 Task: Change  the formatting of the data to Which is Greater than5, In conditional formating, put the option 'Yellow Fill with Drak Yellow Text'add another formatting option Format As Table, insert the option Brown Table style Dark  3 In the sheet   Valor SalesZenith Sales log   book
Action: Mouse moved to (108, 222)
Screenshot: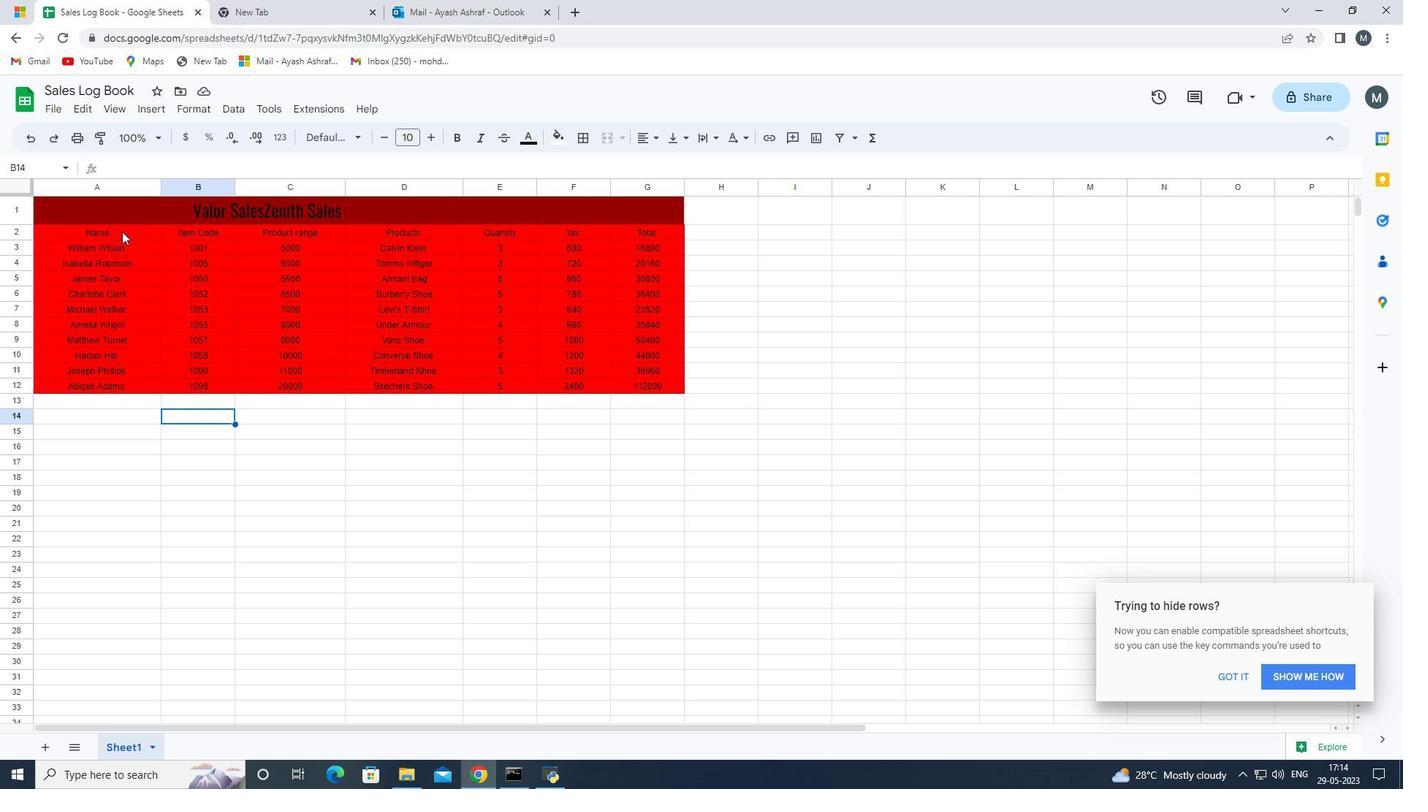 
Action: Mouse pressed left at (108, 222)
Screenshot: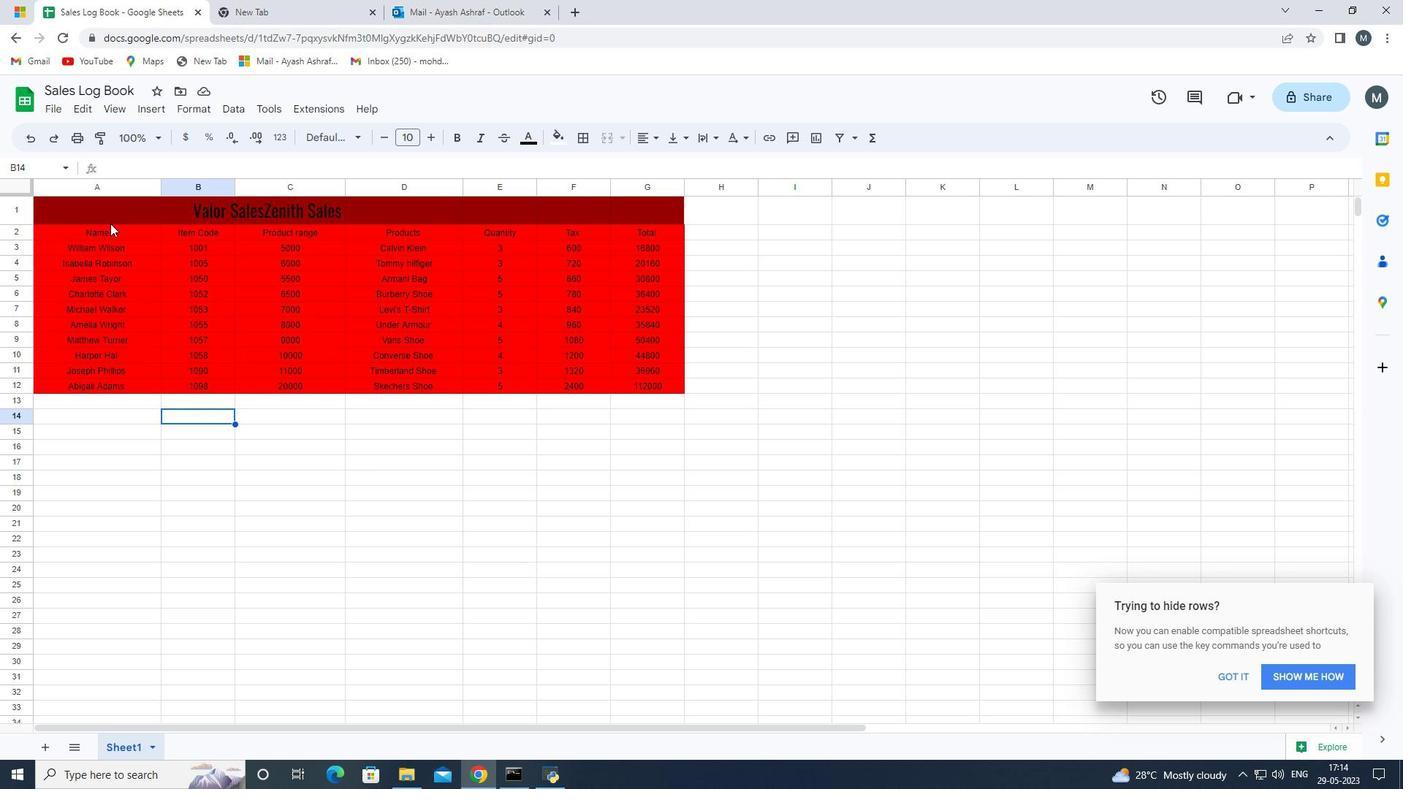 
Action: Mouse moved to (56, 213)
Screenshot: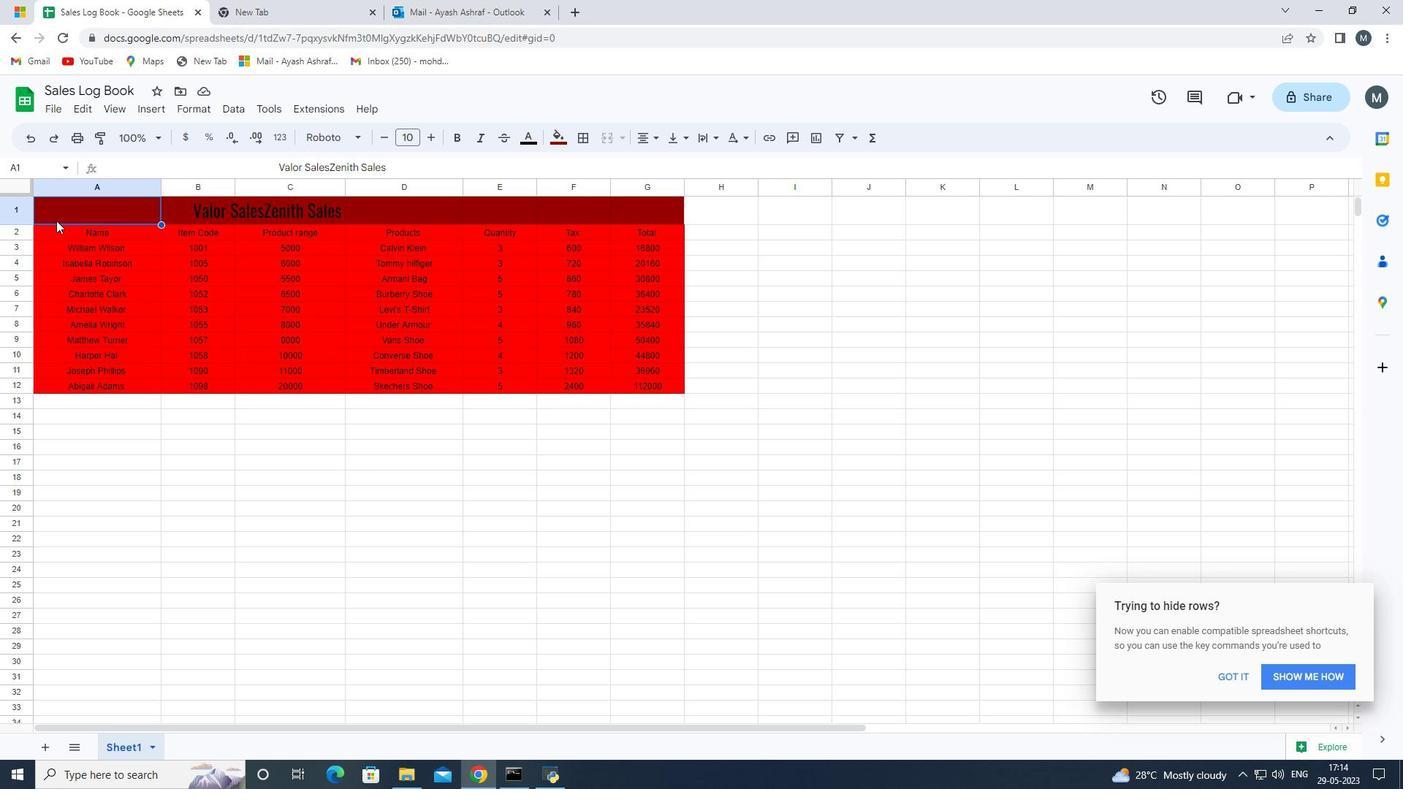 
Action: Mouse pressed left at (56, 213)
Screenshot: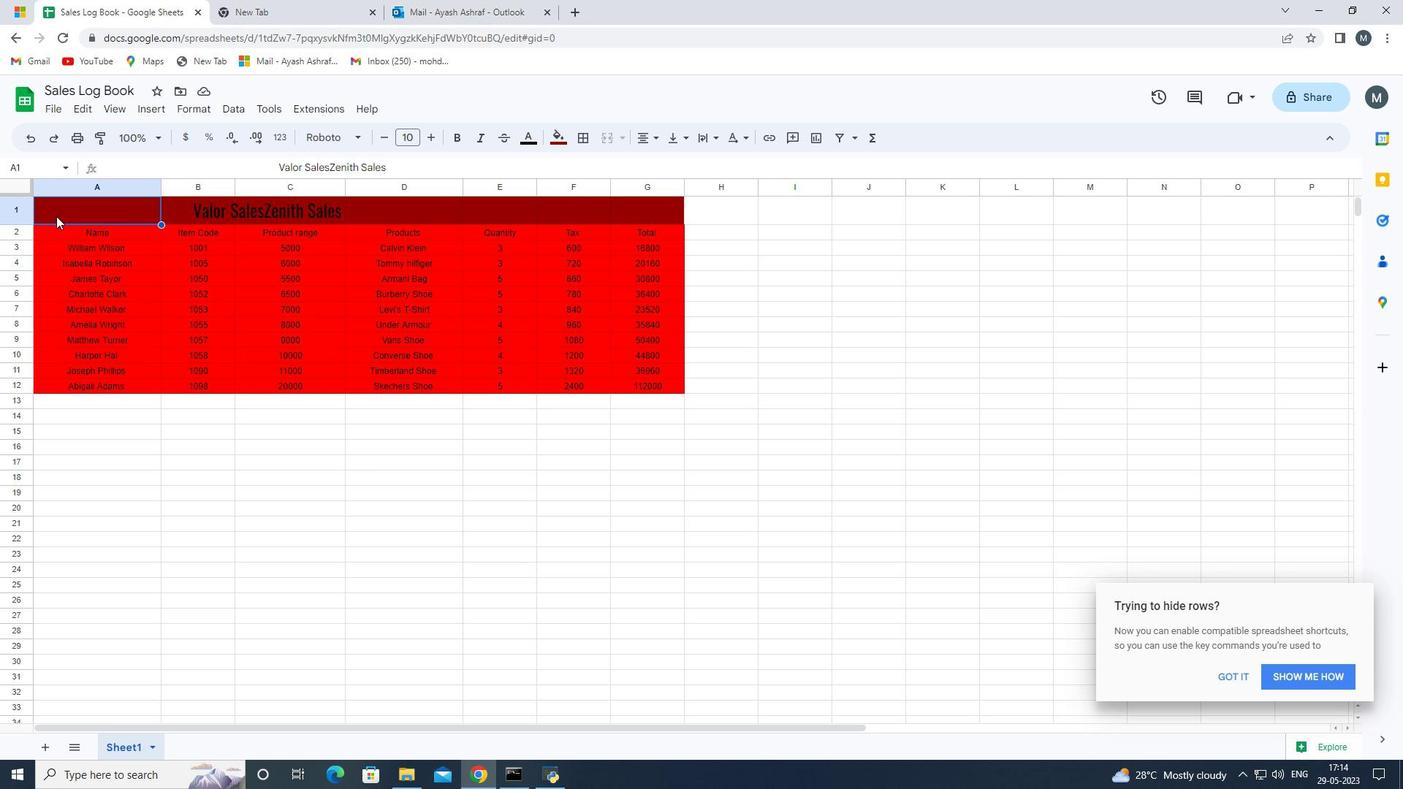 
Action: Mouse moved to (69, 245)
Screenshot: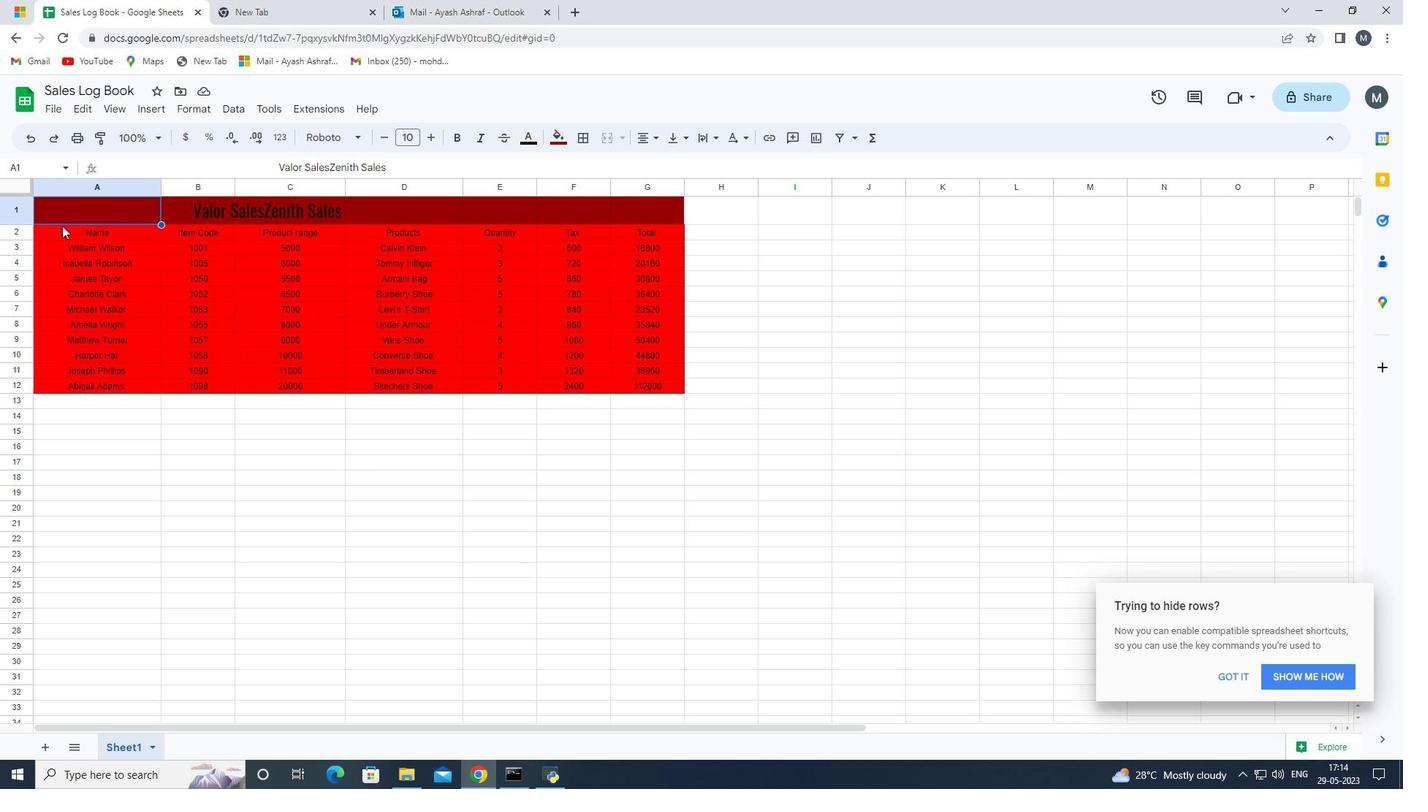 
Action: Mouse pressed left at (69, 245)
Screenshot: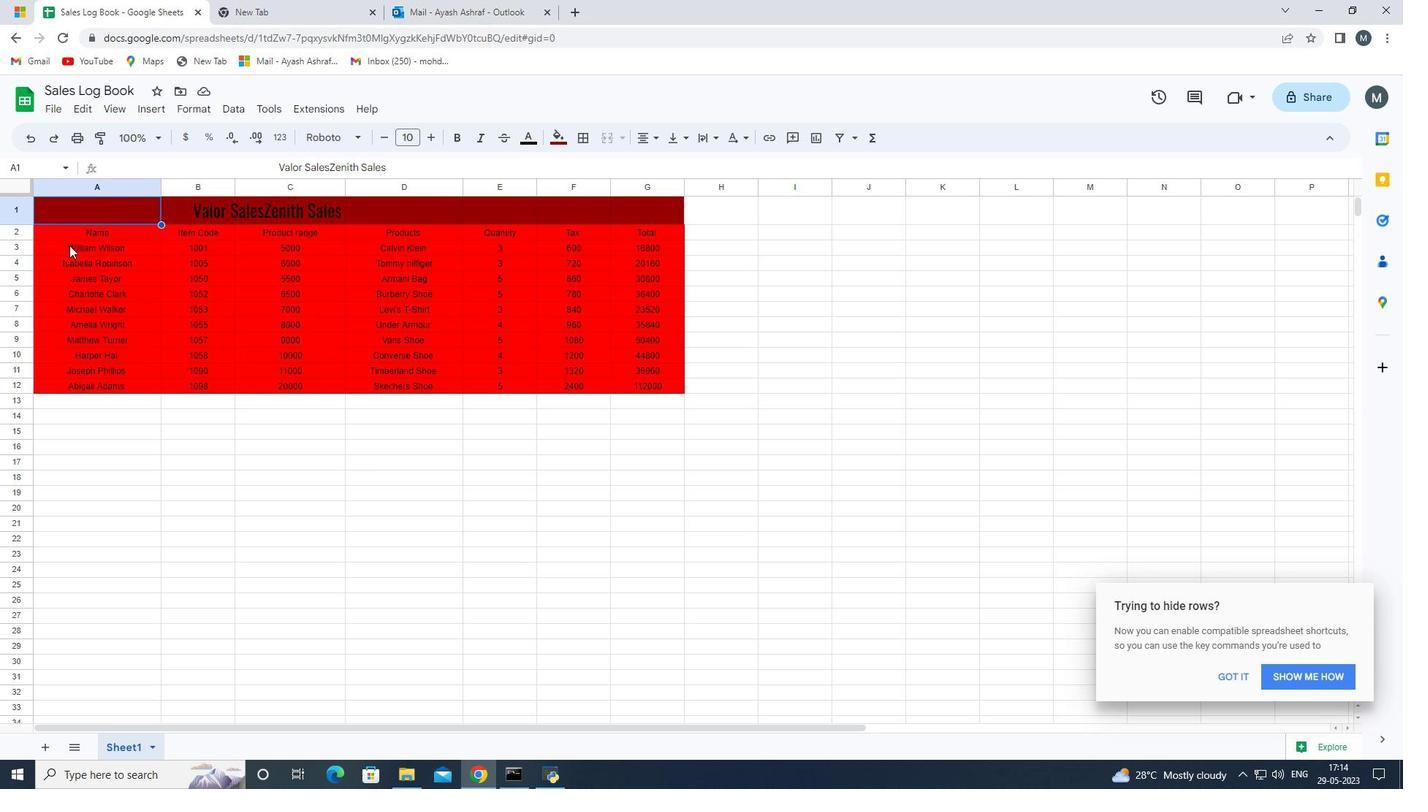 
Action: Mouse moved to (57, 209)
Screenshot: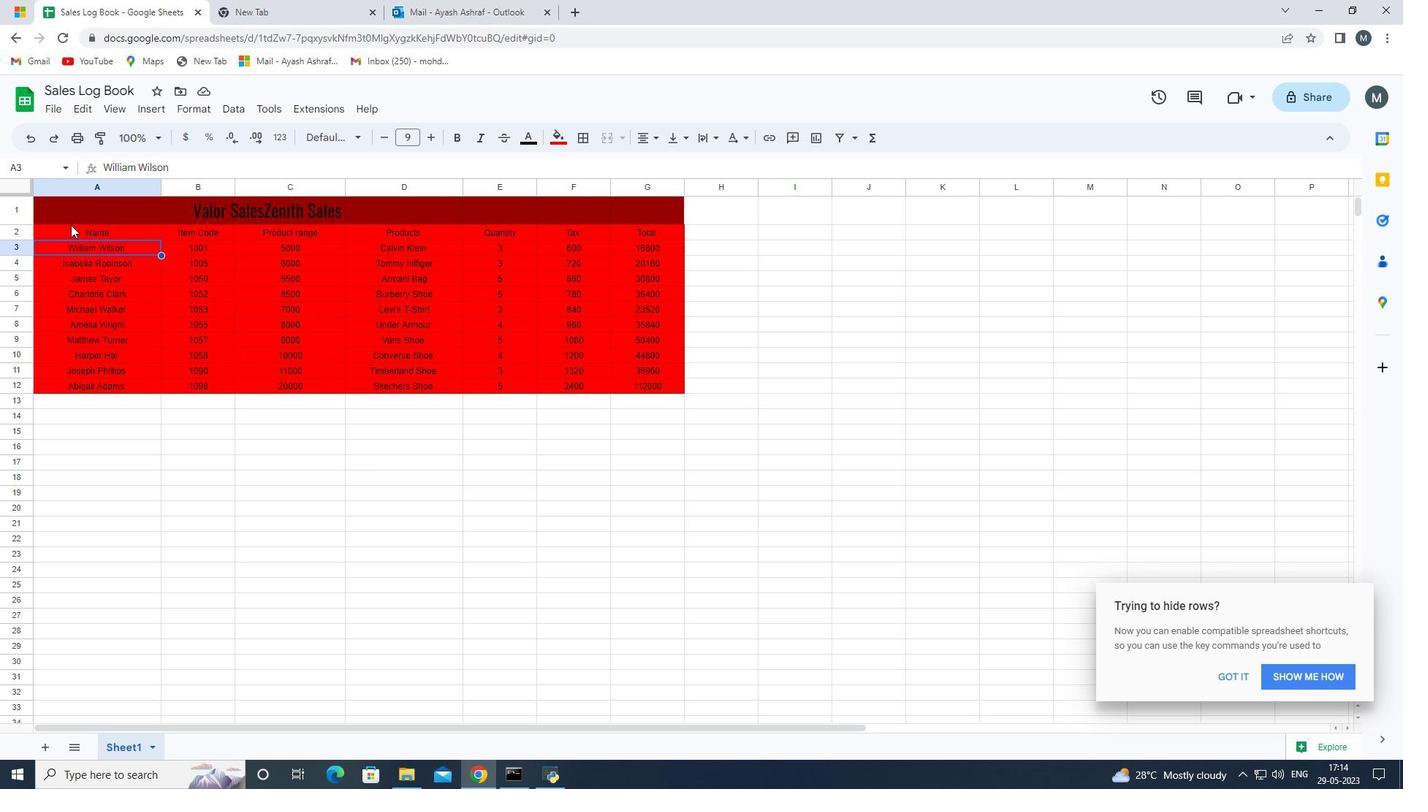 
Action: Mouse pressed left at (57, 209)
Screenshot: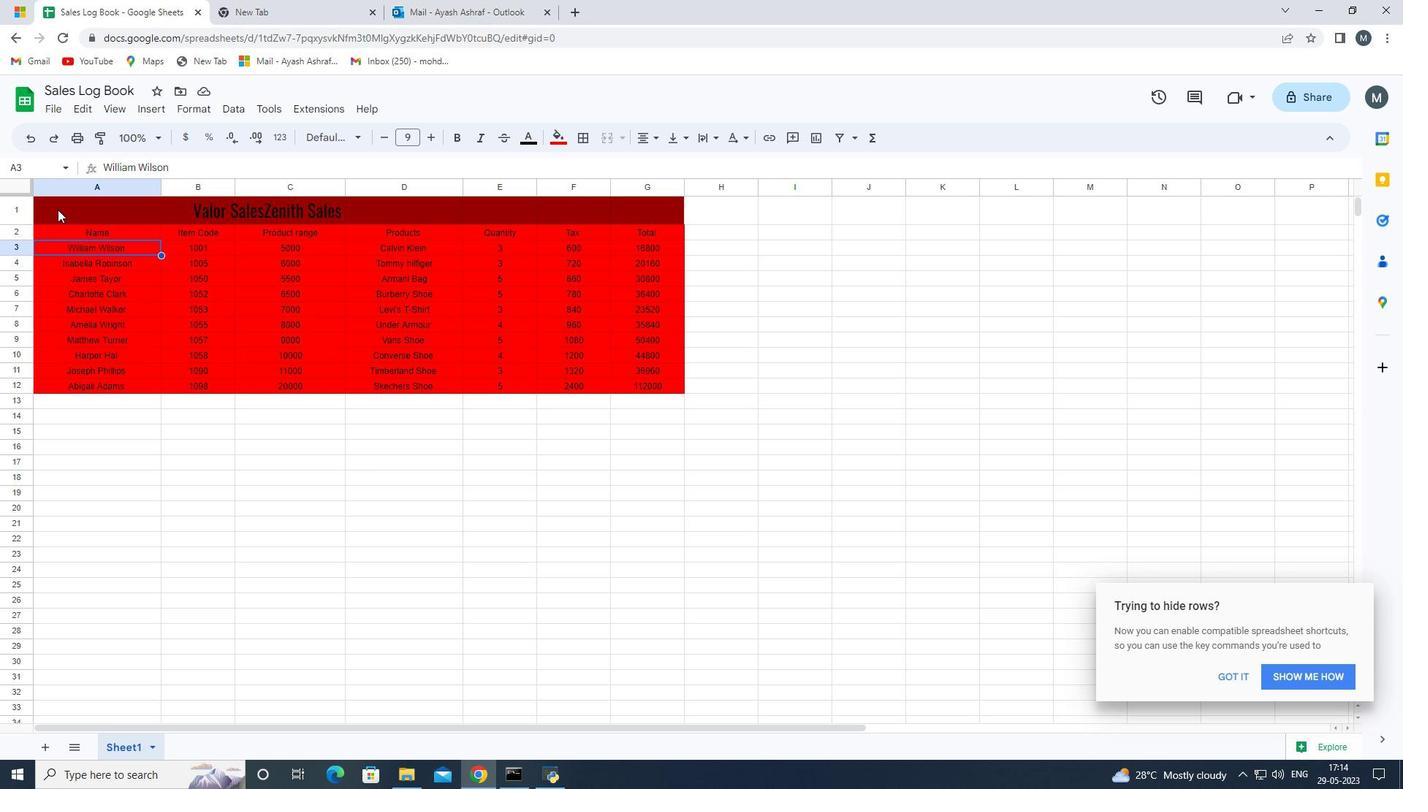 
Action: Mouse moved to (62, 230)
Screenshot: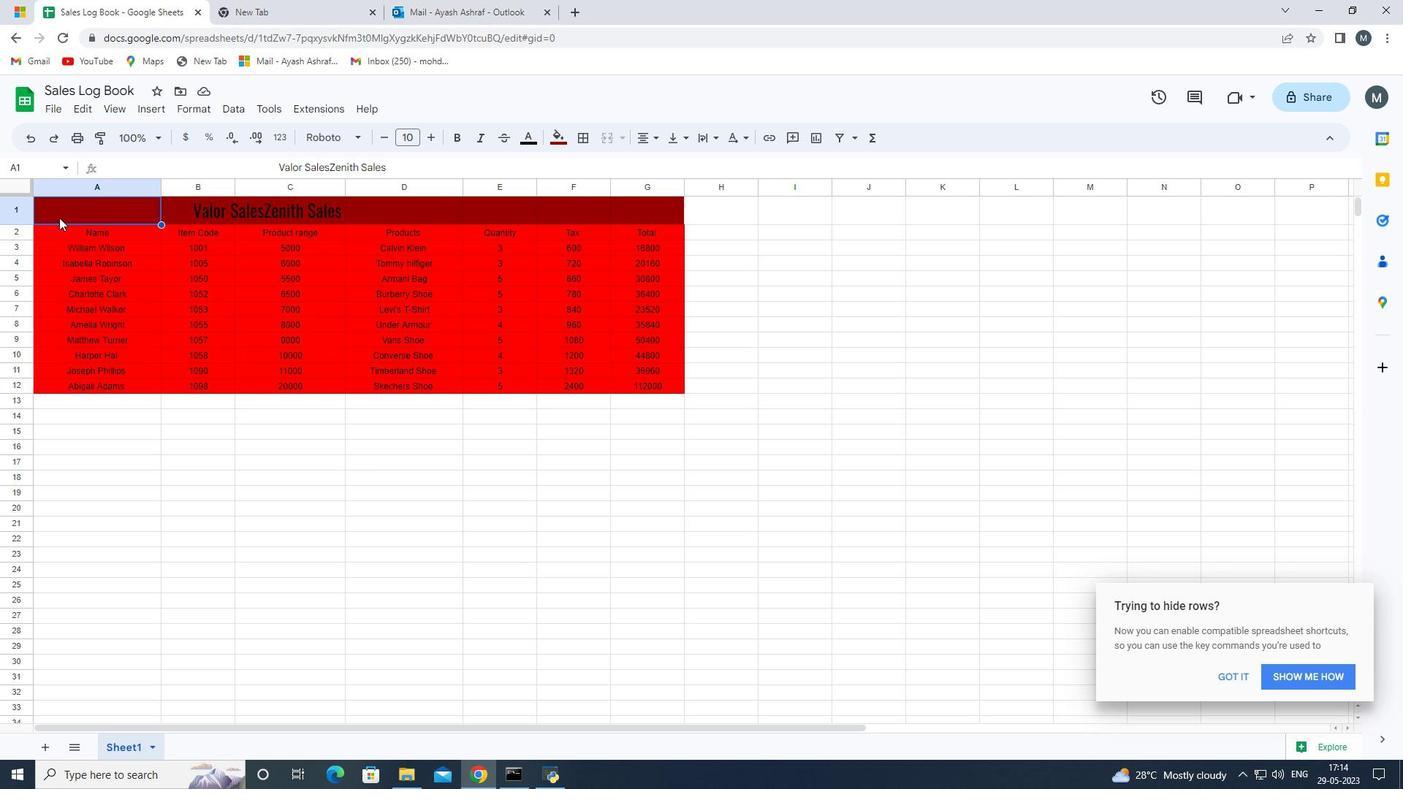 
Action: Mouse pressed left at (62, 230)
Screenshot: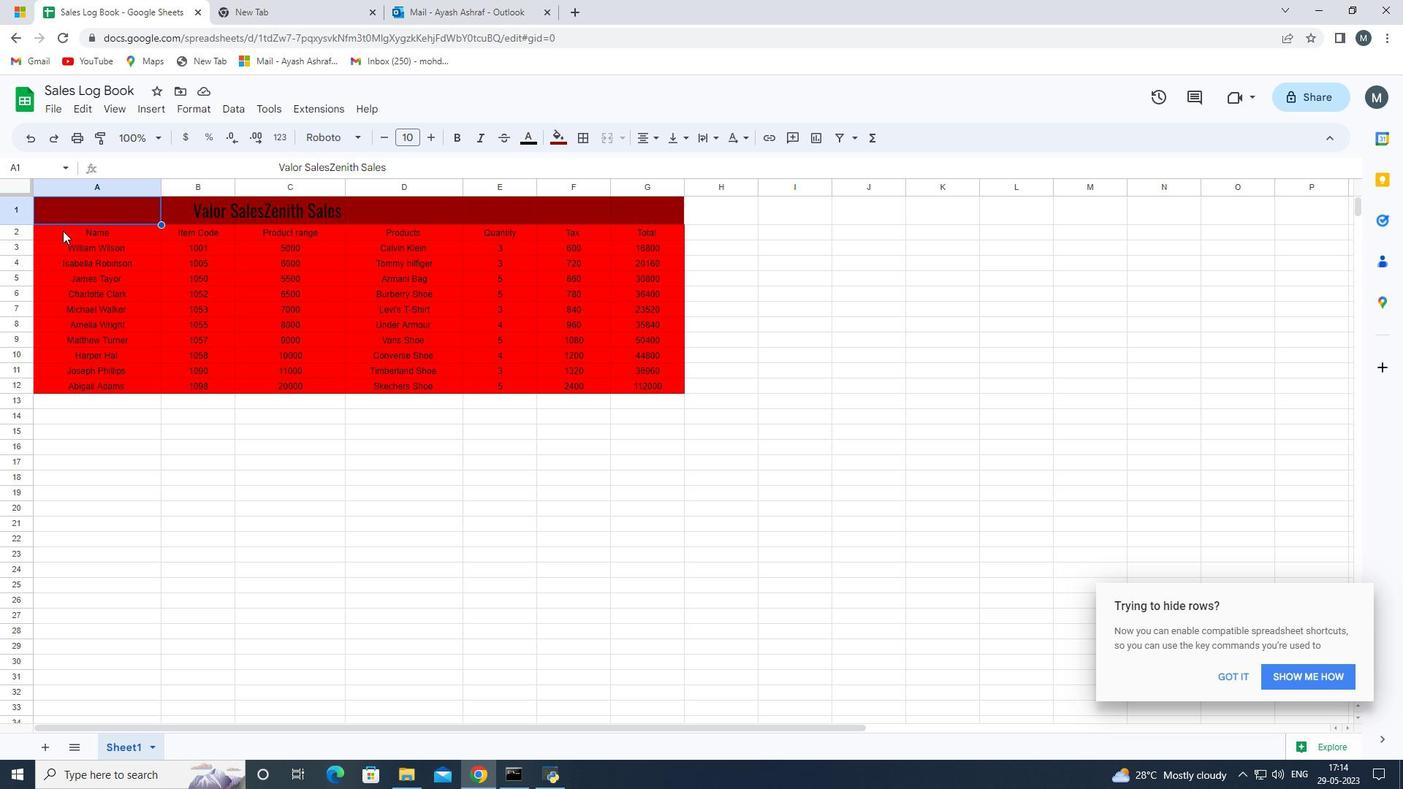 
Action: Mouse moved to (190, 110)
Screenshot: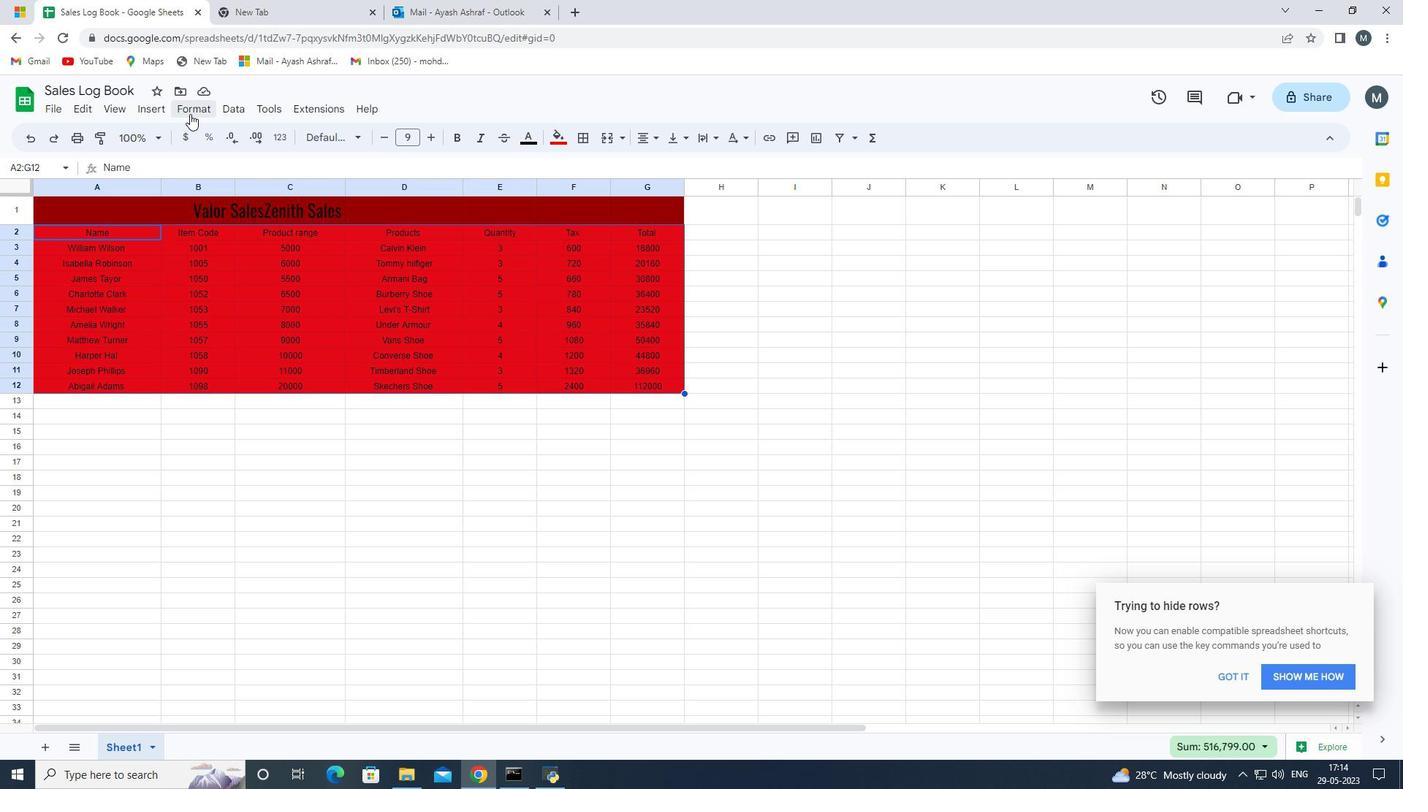 
Action: Mouse pressed left at (190, 110)
Screenshot: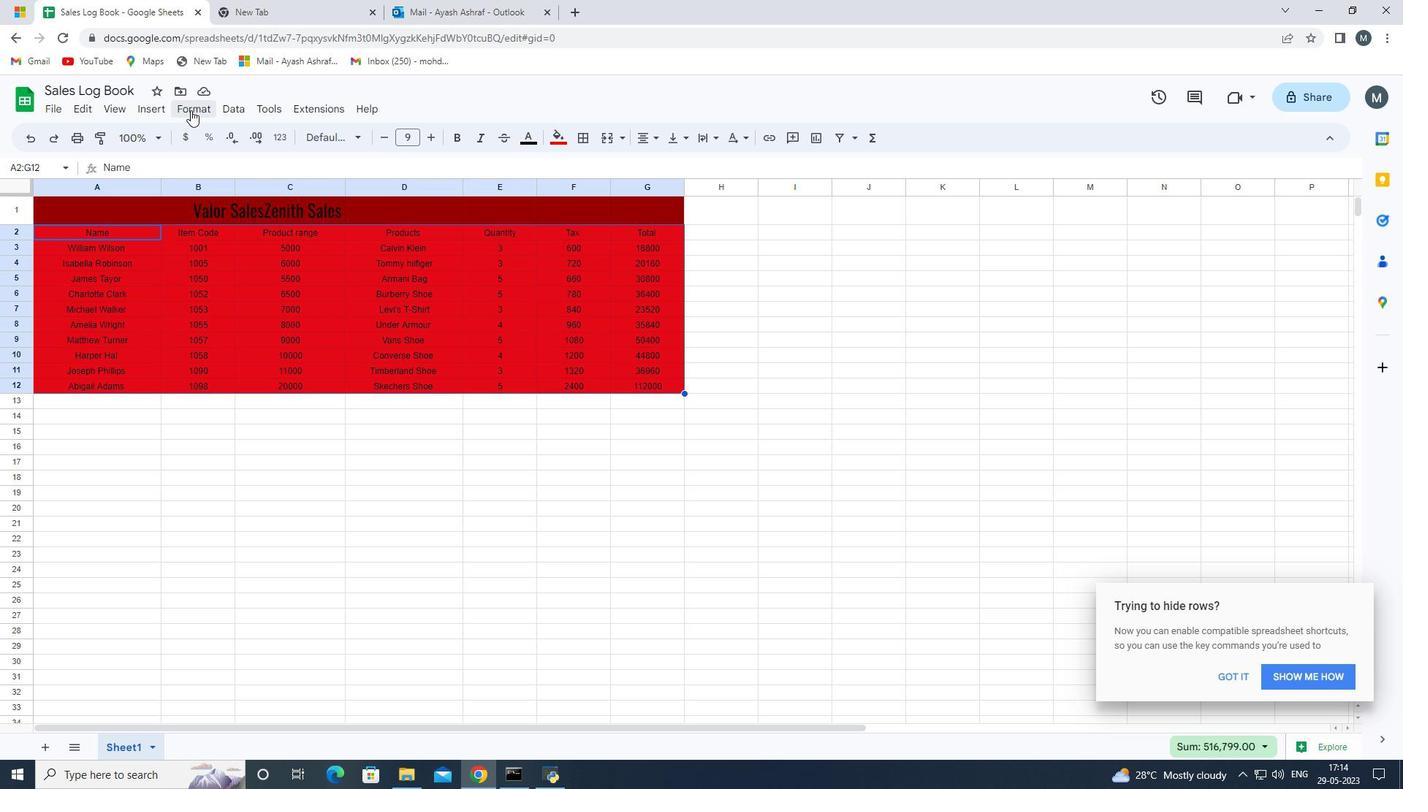 
Action: Mouse moved to (286, 359)
Screenshot: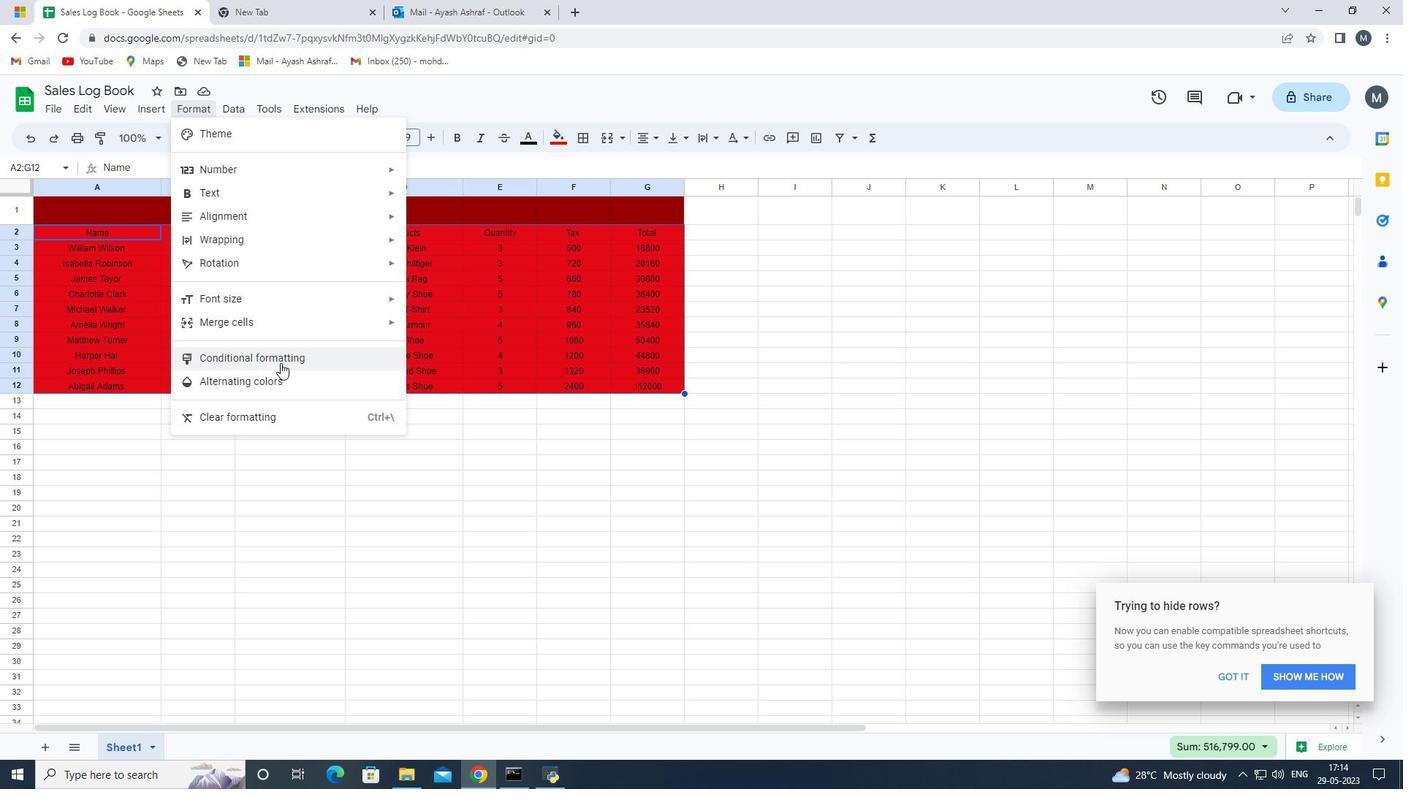
Action: Mouse pressed left at (286, 359)
Screenshot: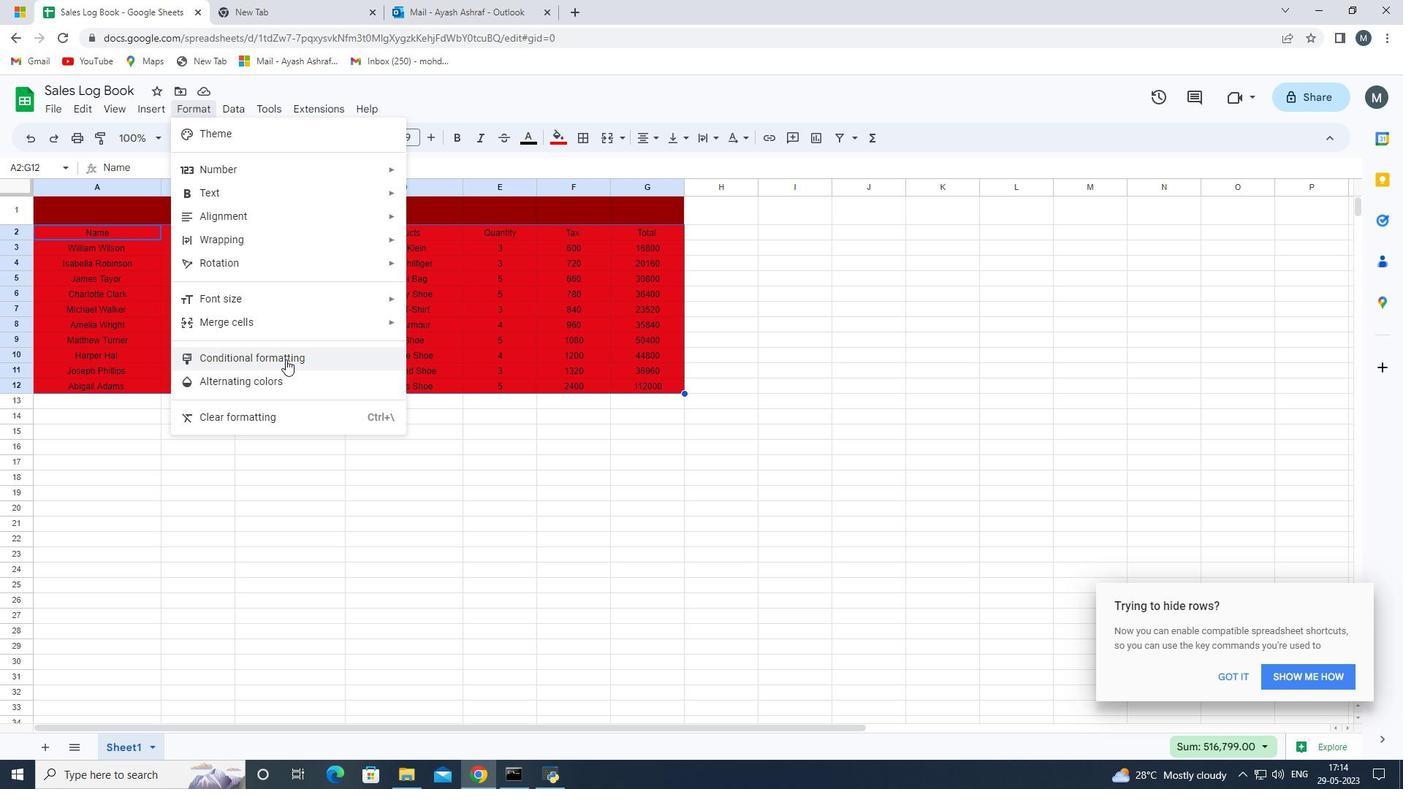 
Action: Mouse moved to (1214, 338)
Screenshot: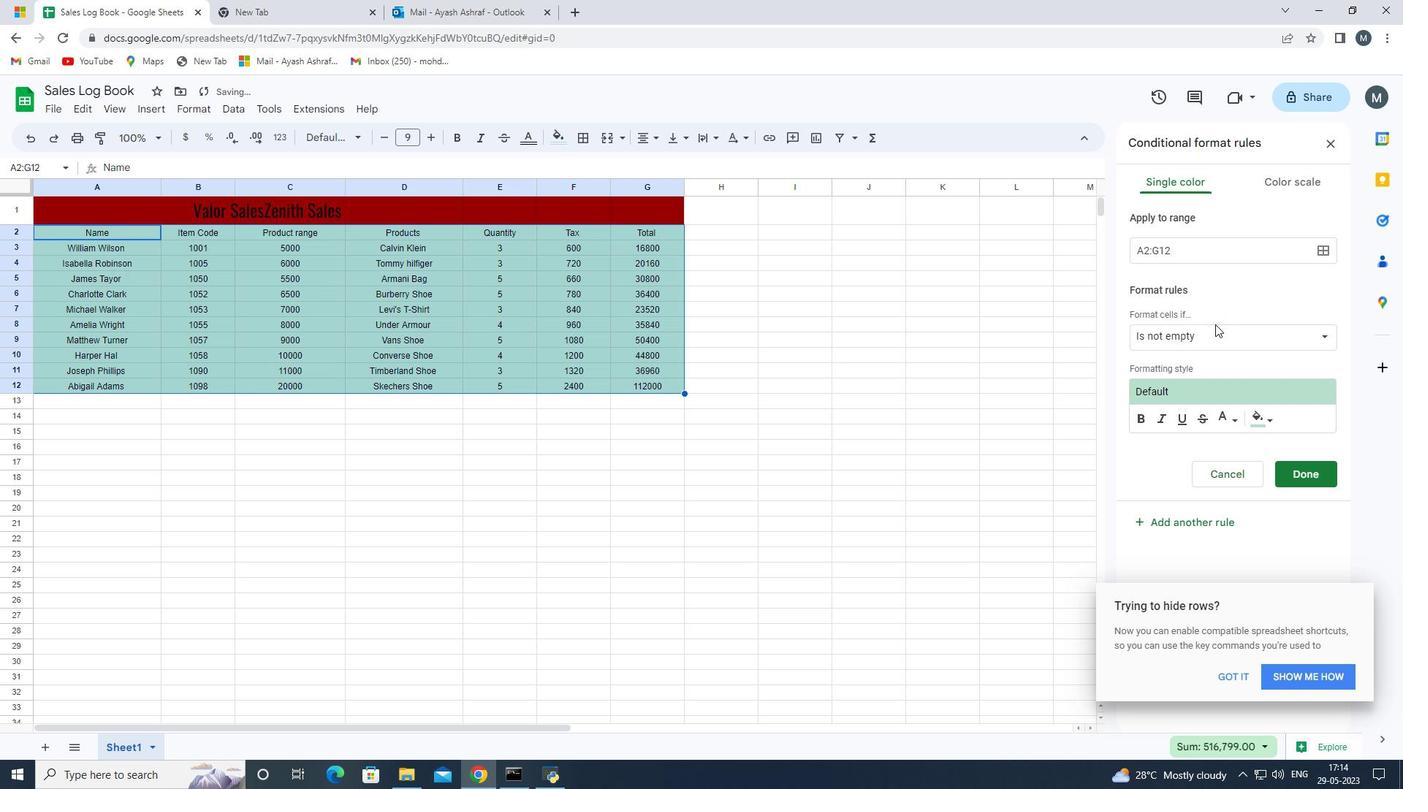 
Action: Mouse pressed left at (1214, 338)
Screenshot: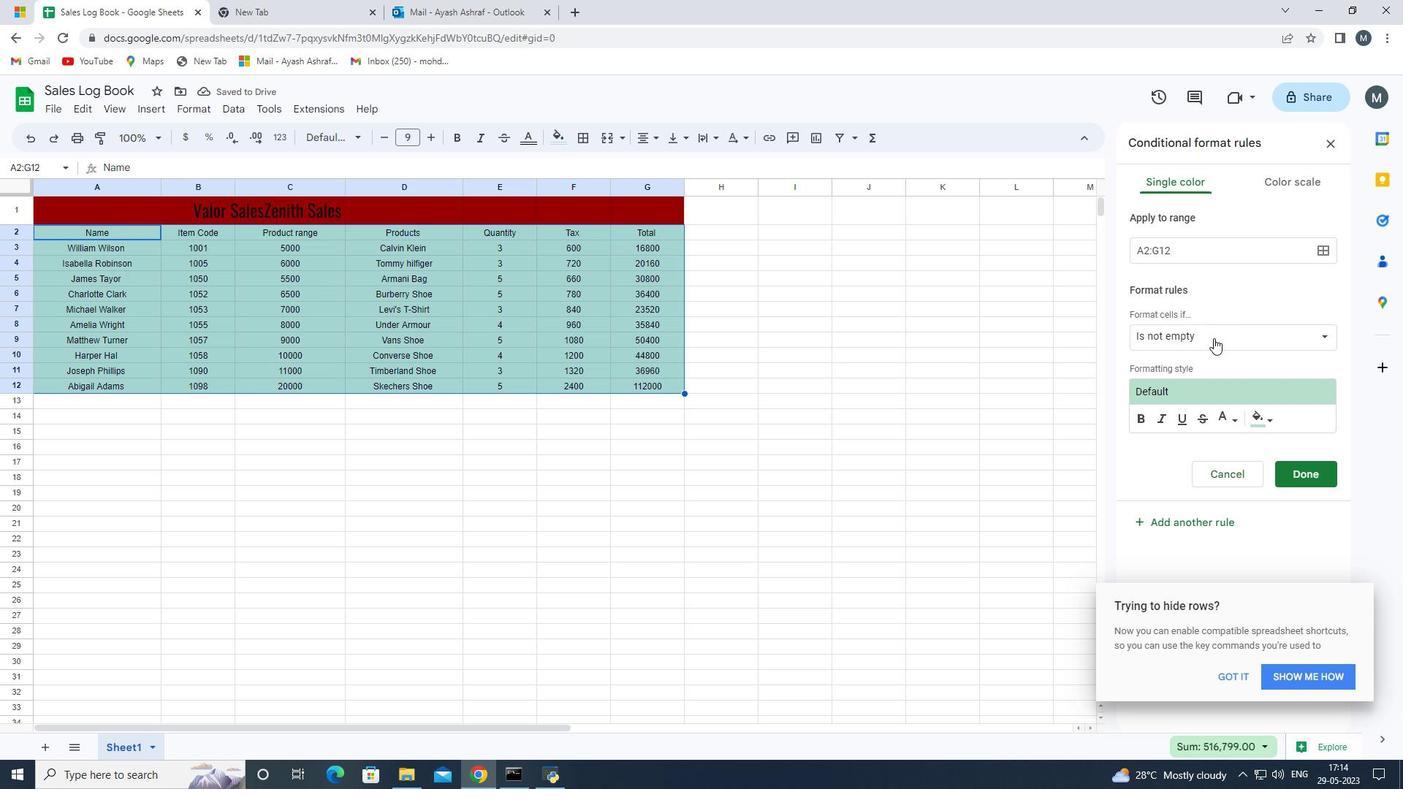 
Action: Mouse moved to (1192, 565)
Screenshot: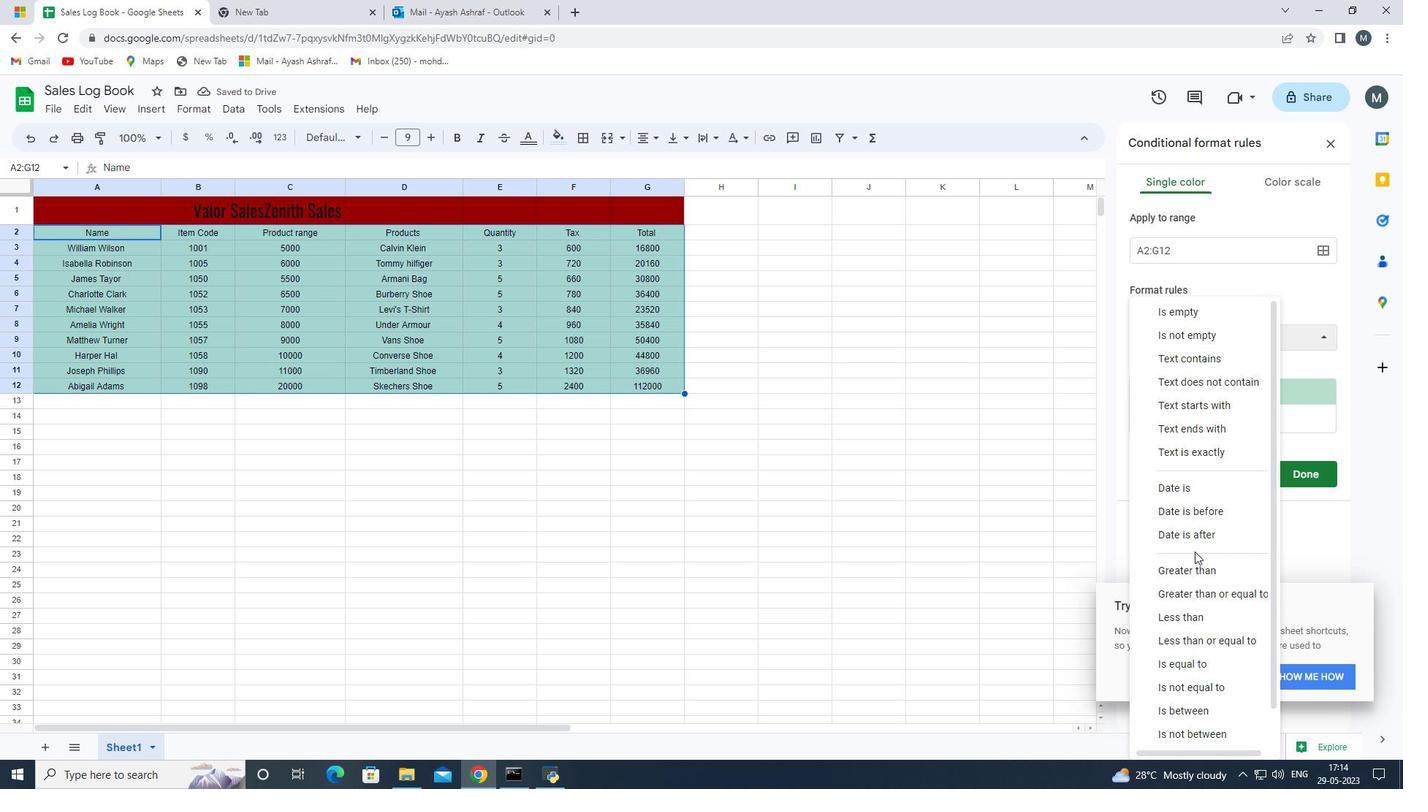 
Action: Mouse pressed left at (1192, 565)
Screenshot: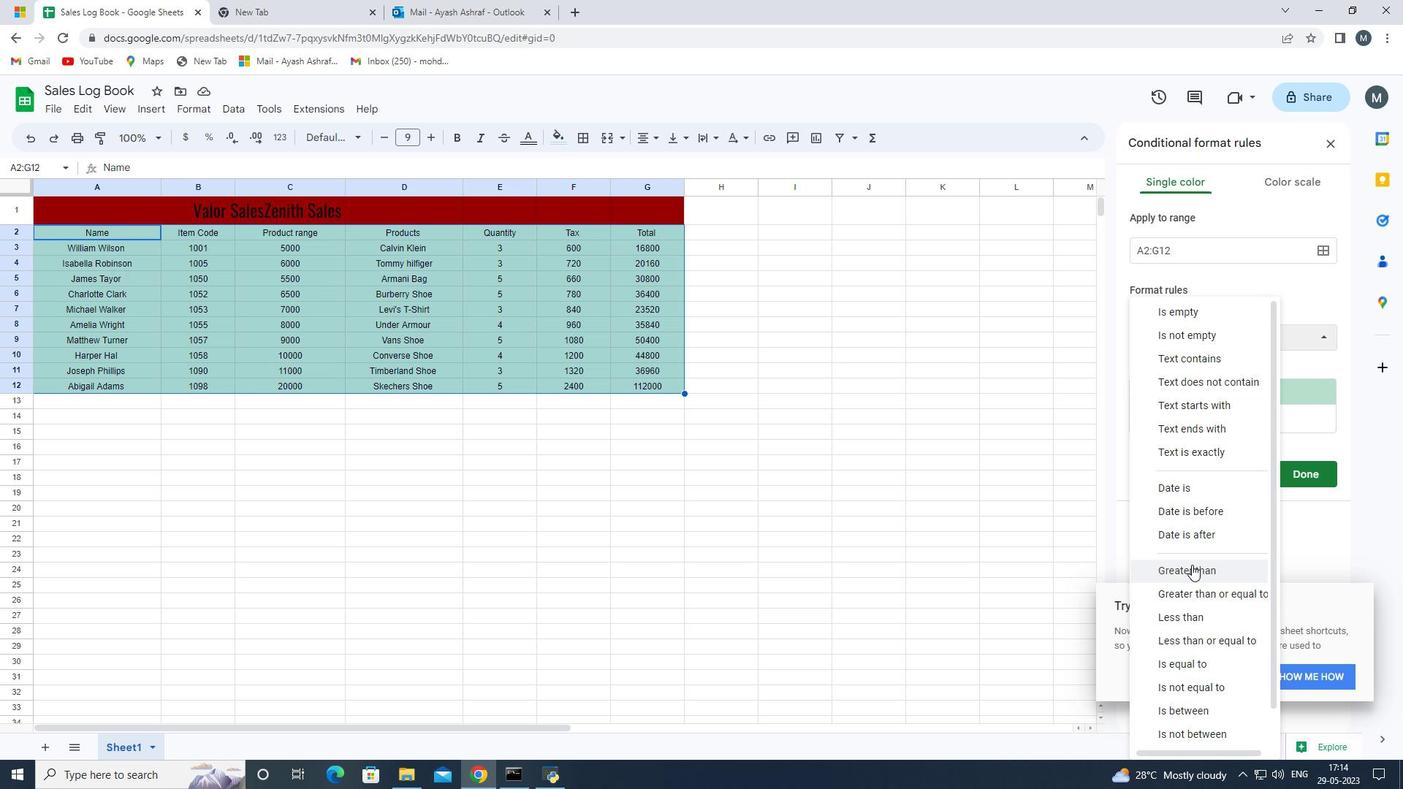 
Action: Mouse moved to (1184, 362)
Screenshot: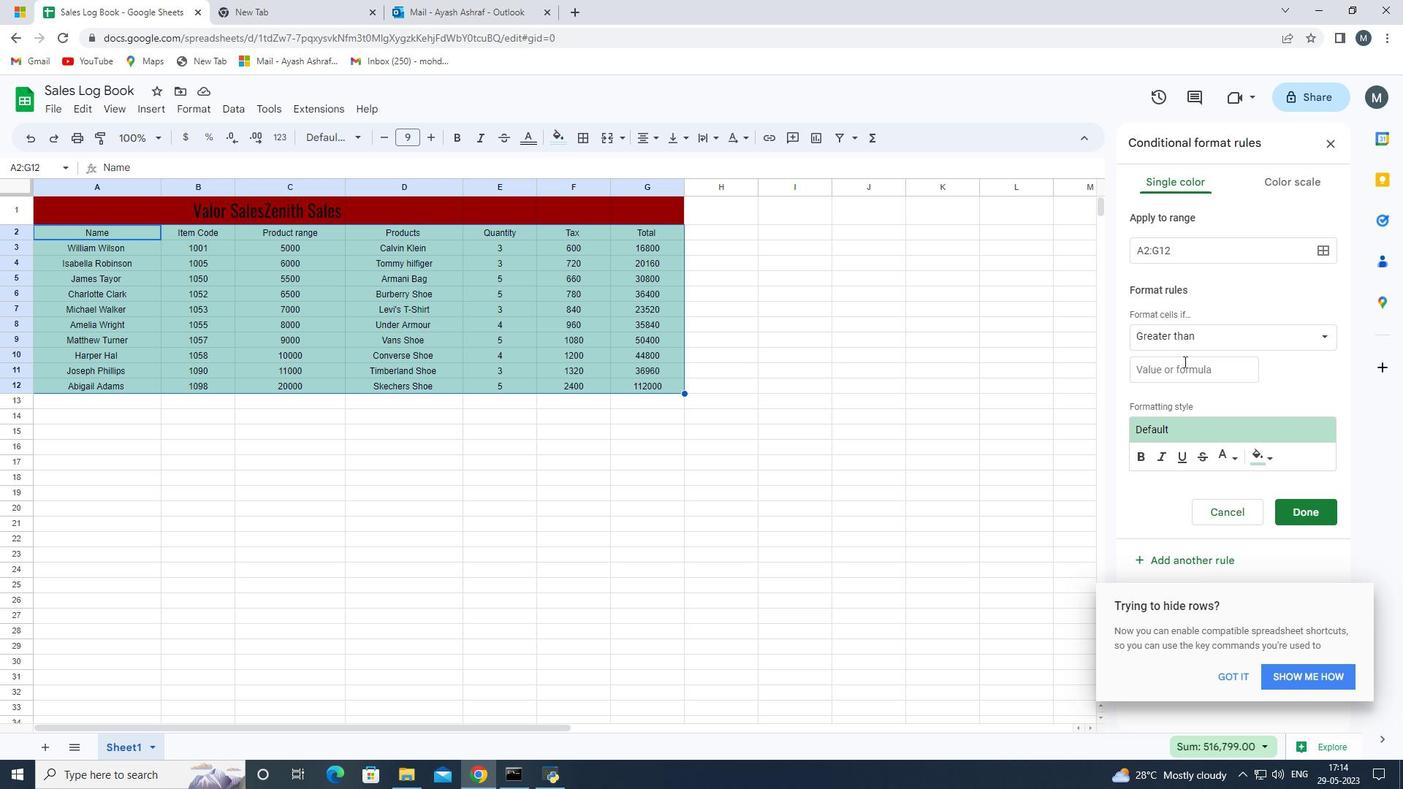 
Action: Mouse pressed left at (1184, 362)
Screenshot: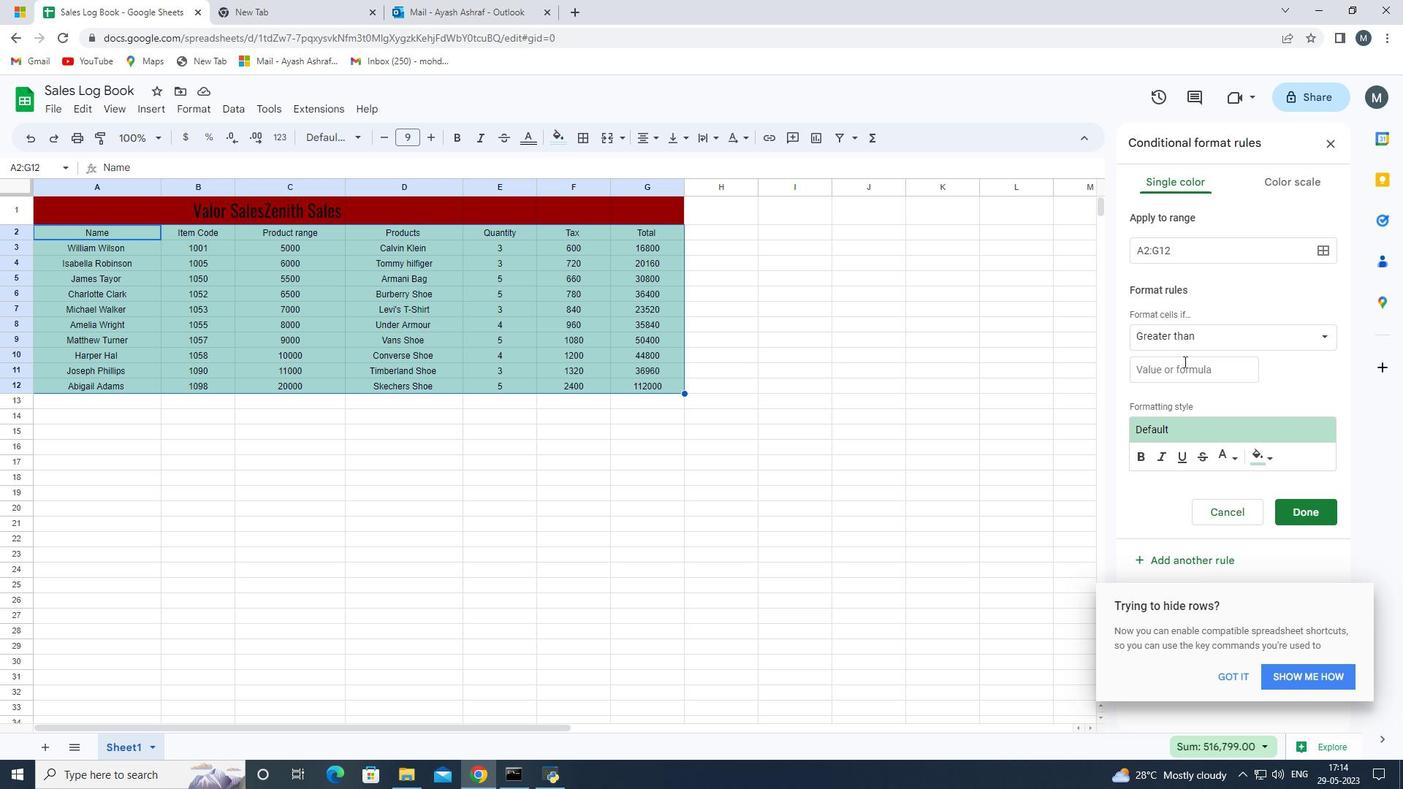 
Action: Mouse moved to (1182, 363)
Screenshot: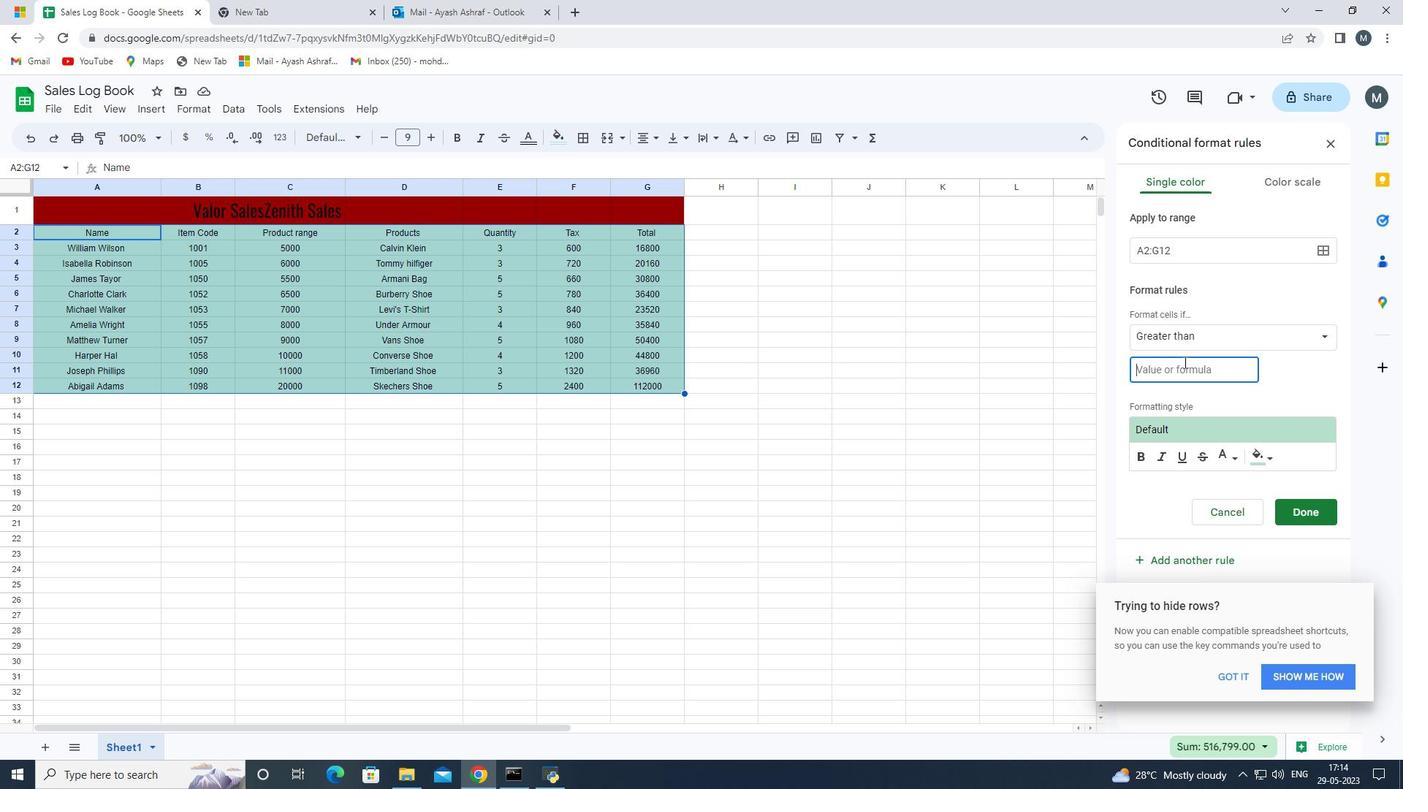 
Action: Key pressed 5
Screenshot: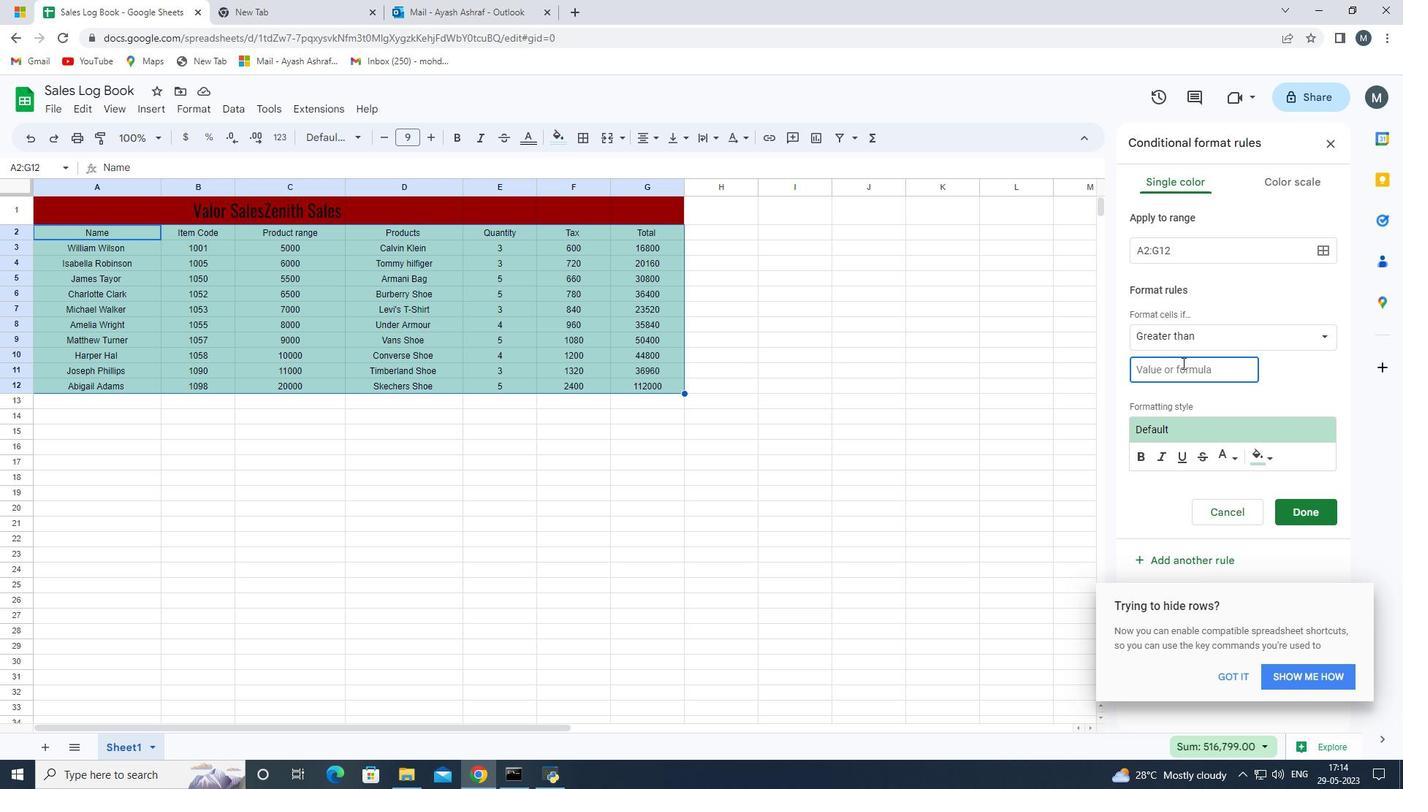 
Action: Mouse moved to (1263, 452)
Screenshot: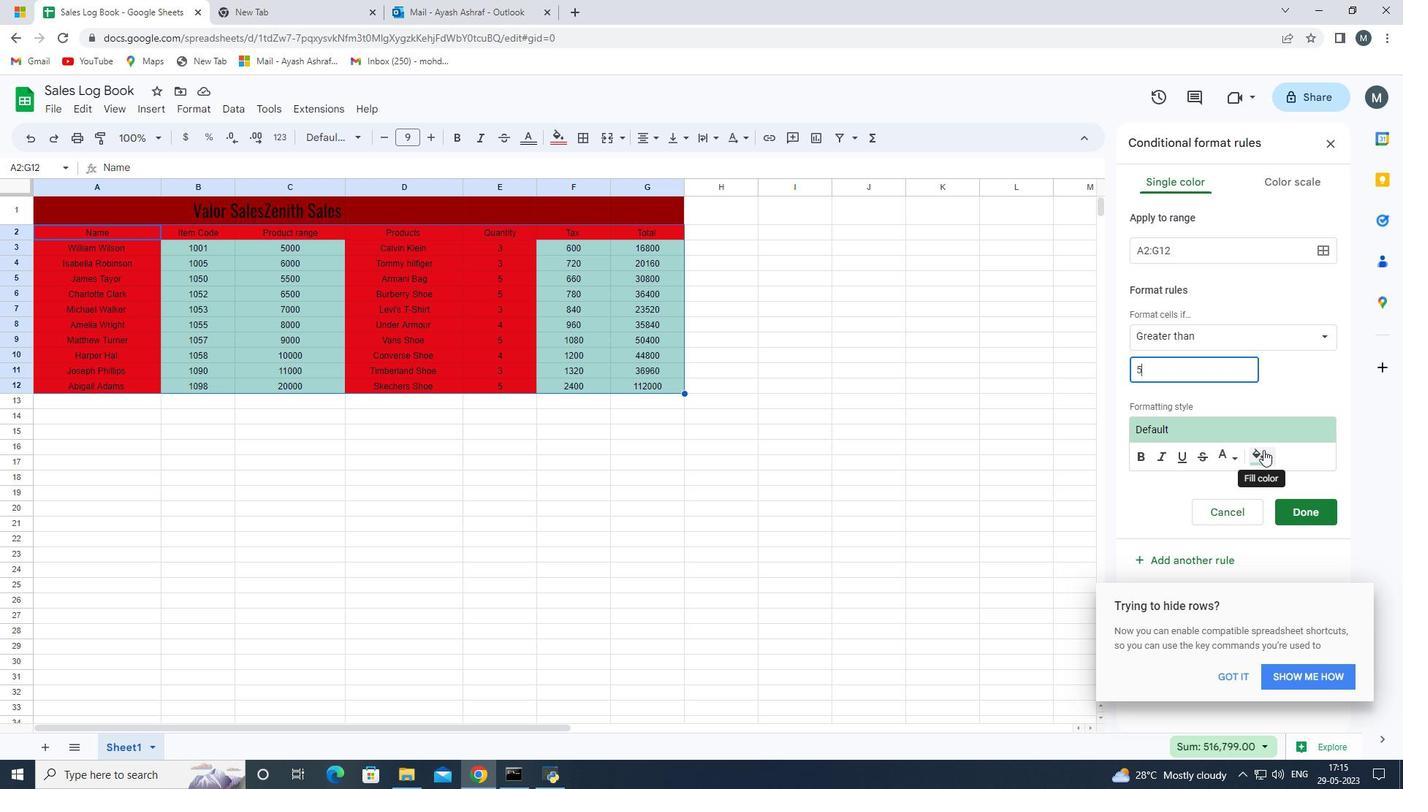 
Action: Mouse pressed left at (1263, 452)
Screenshot: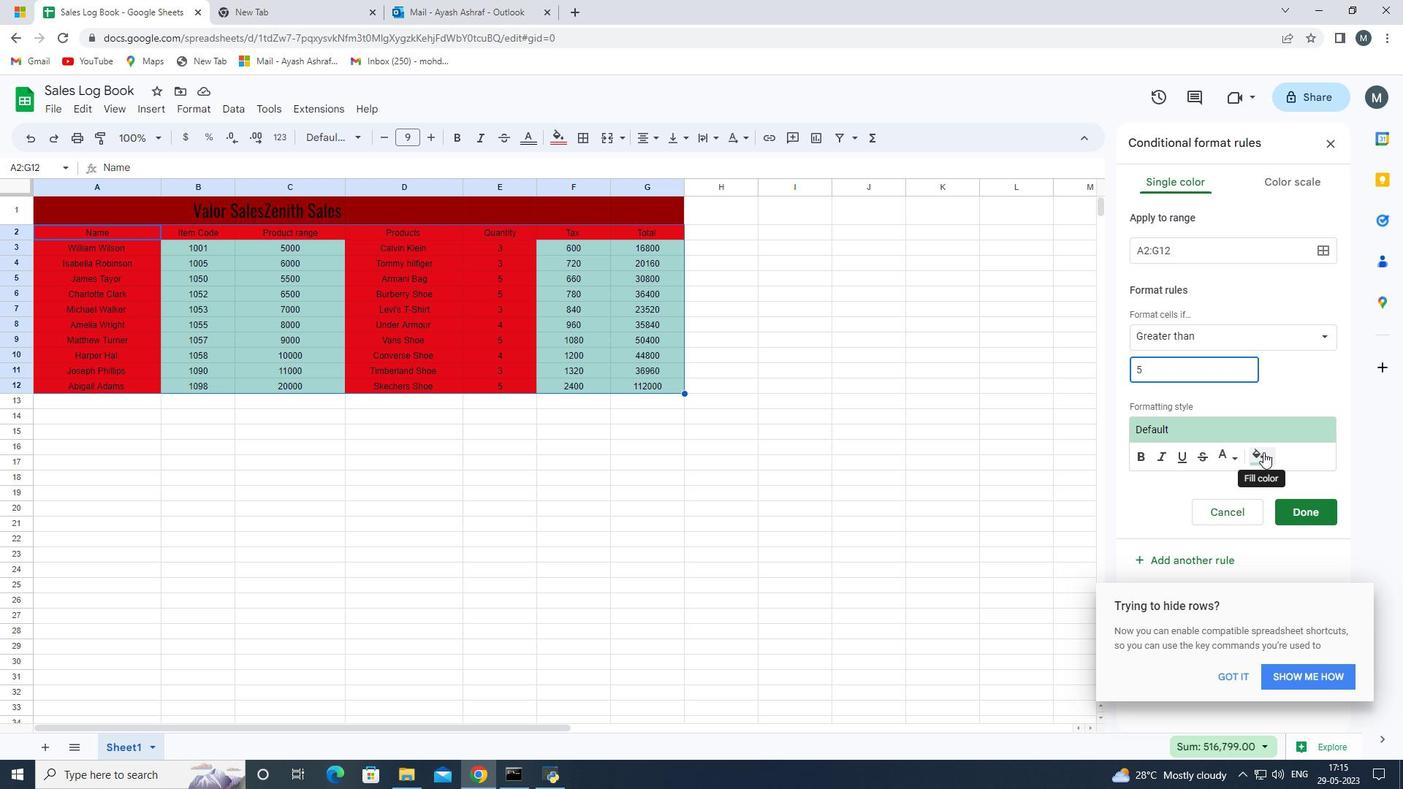 
Action: Mouse moved to (1148, 523)
Screenshot: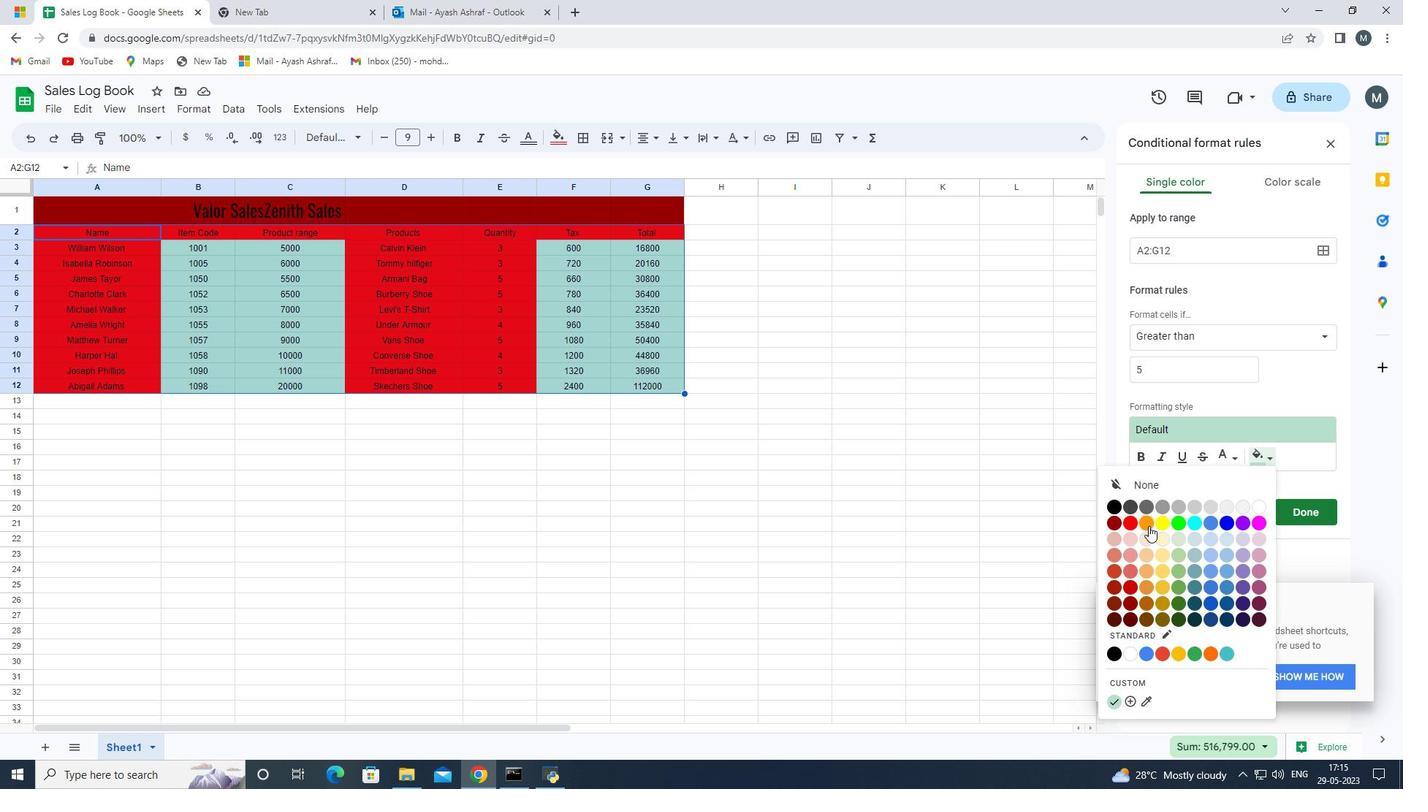 
Action: Mouse pressed left at (1148, 523)
Screenshot: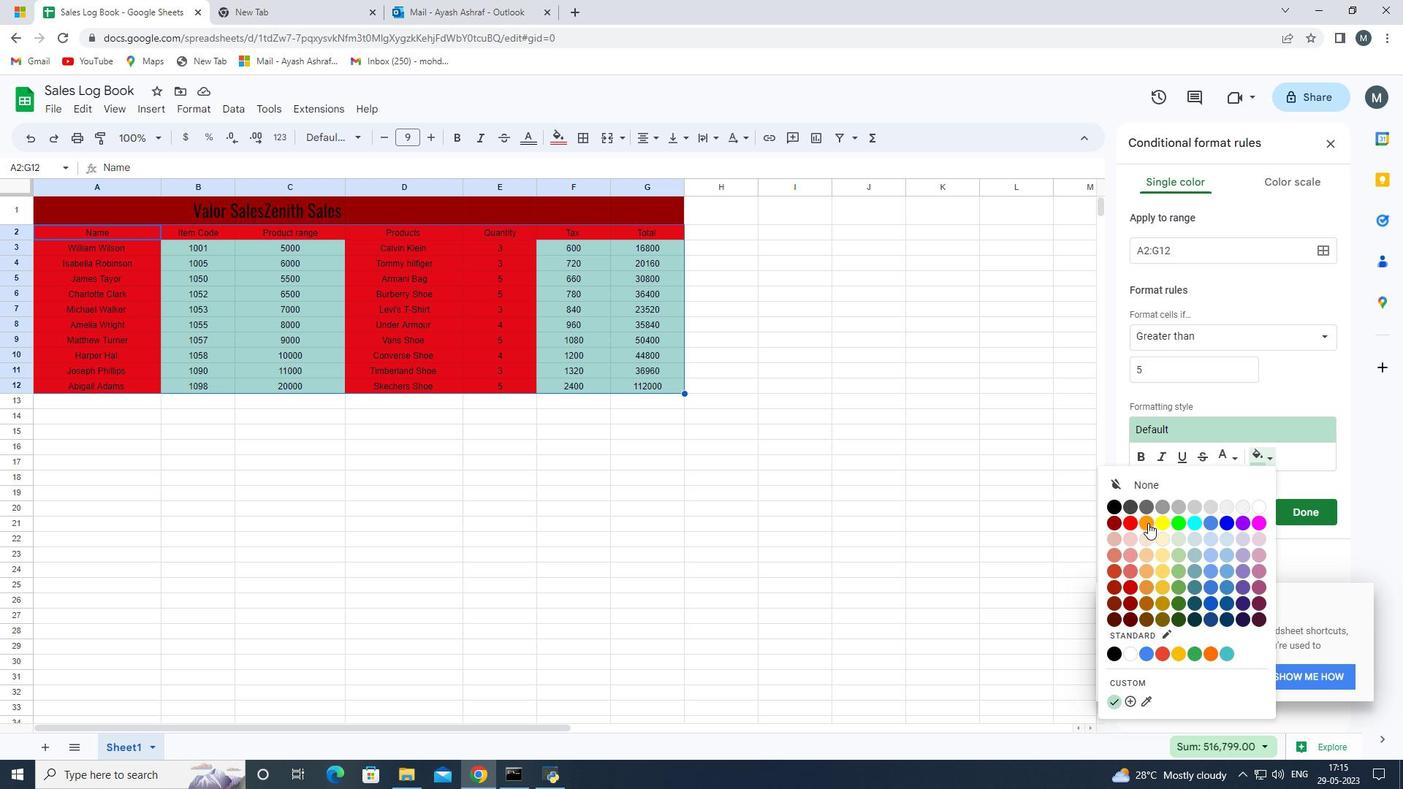 
Action: Mouse moved to (1231, 464)
Screenshot: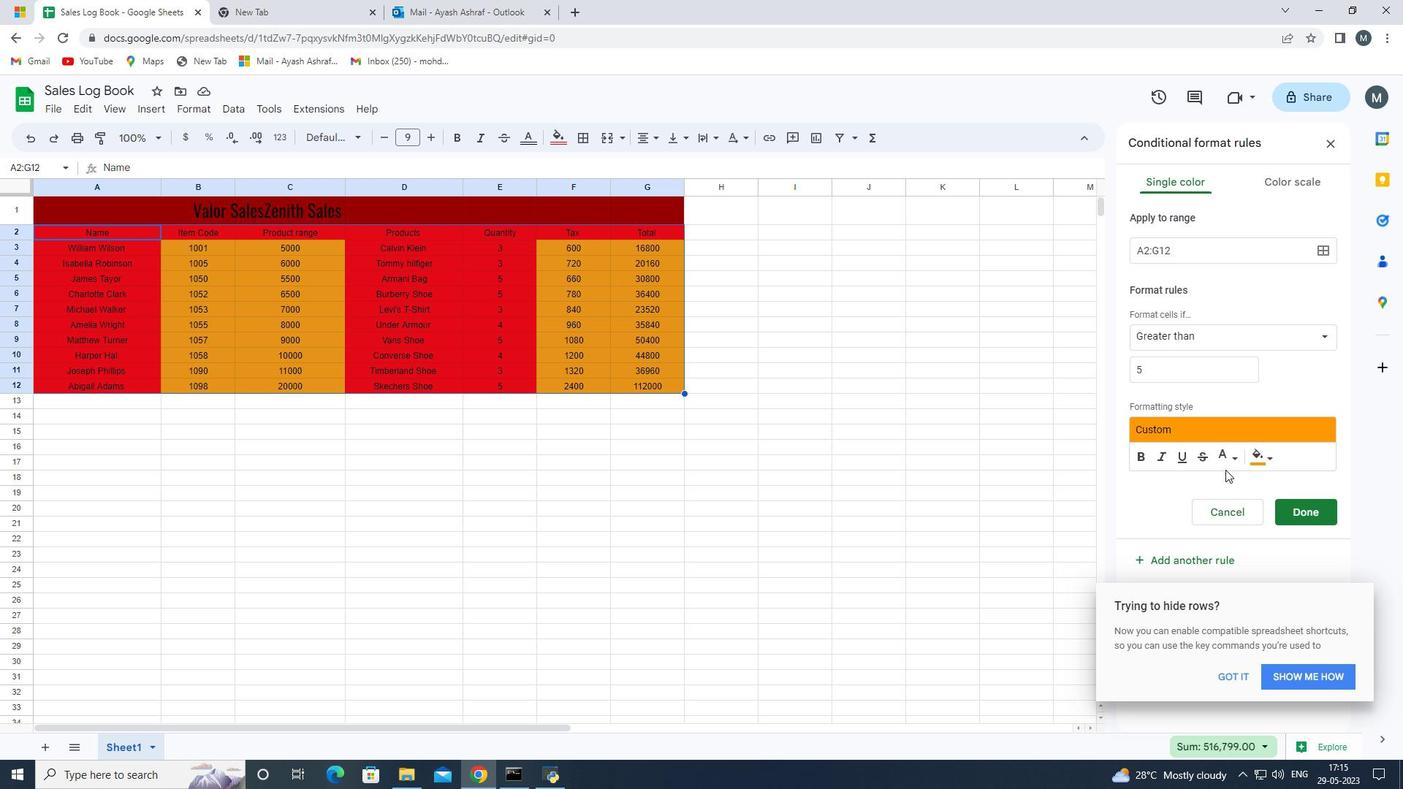 
Action: Mouse pressed left at (1231, 464)
Screenshot: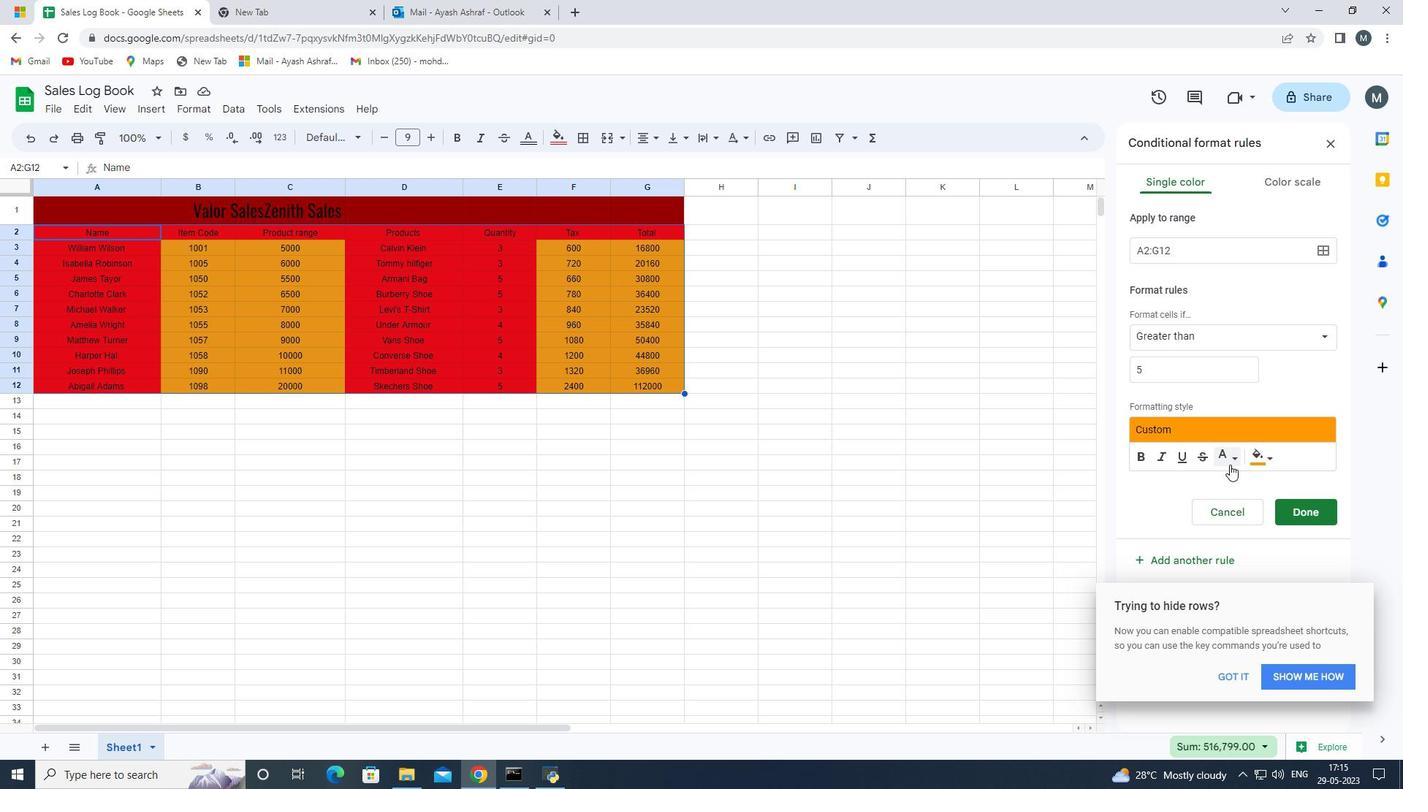 
Action: Mouse moved to (1248, 506)
Screenshot: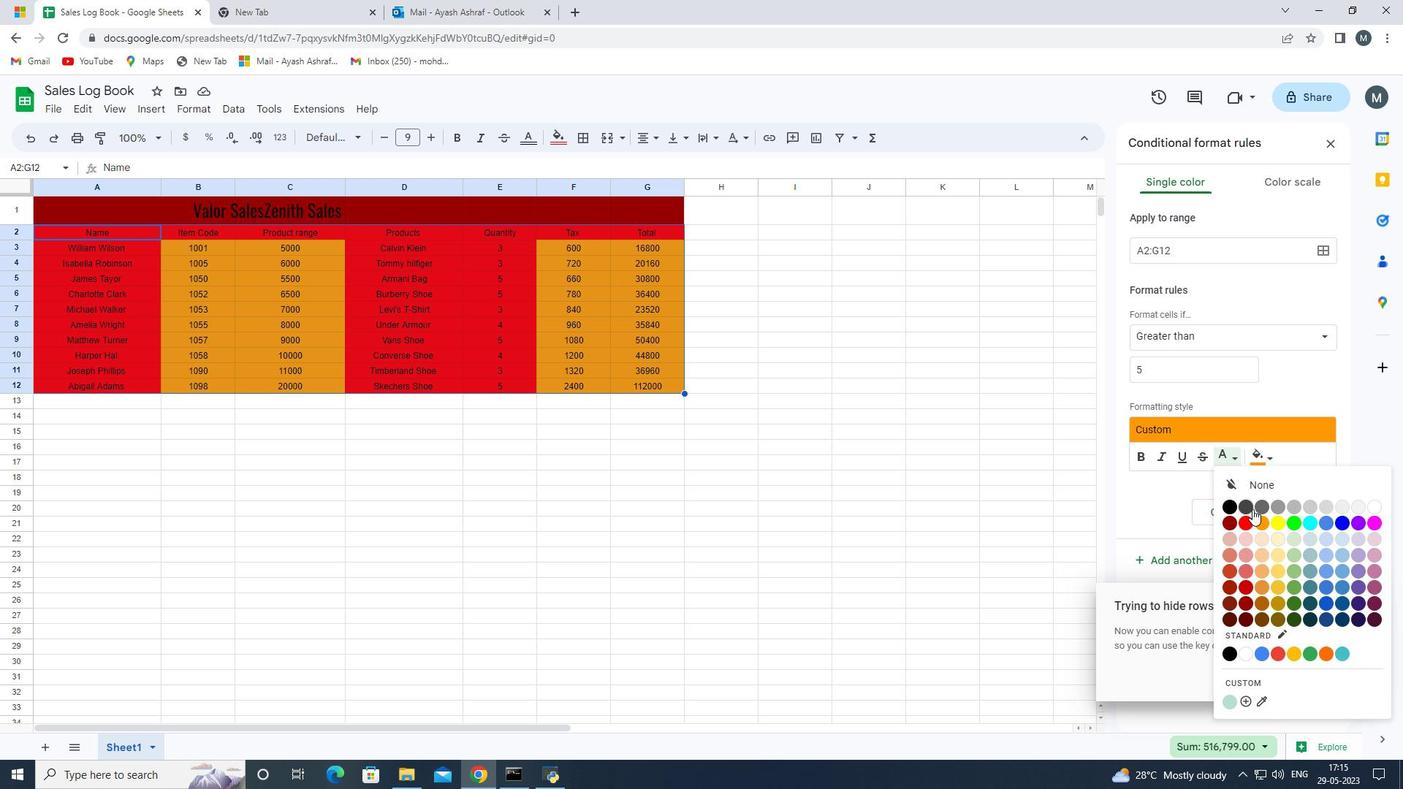 
Action: Mouse pressed left at (1248, 506)
Screenshot: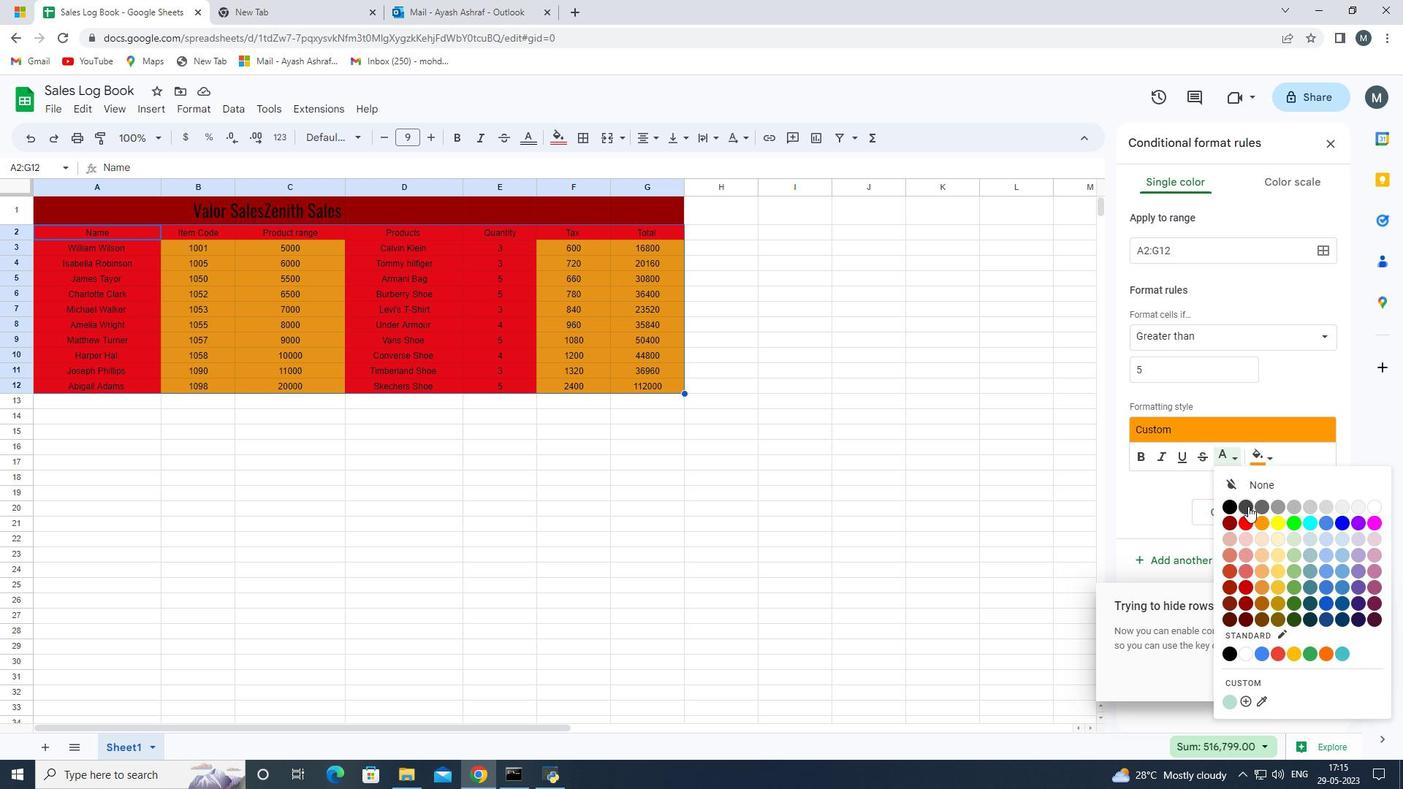 
Action: Mouse moved to (1308, 512)
Screenshot: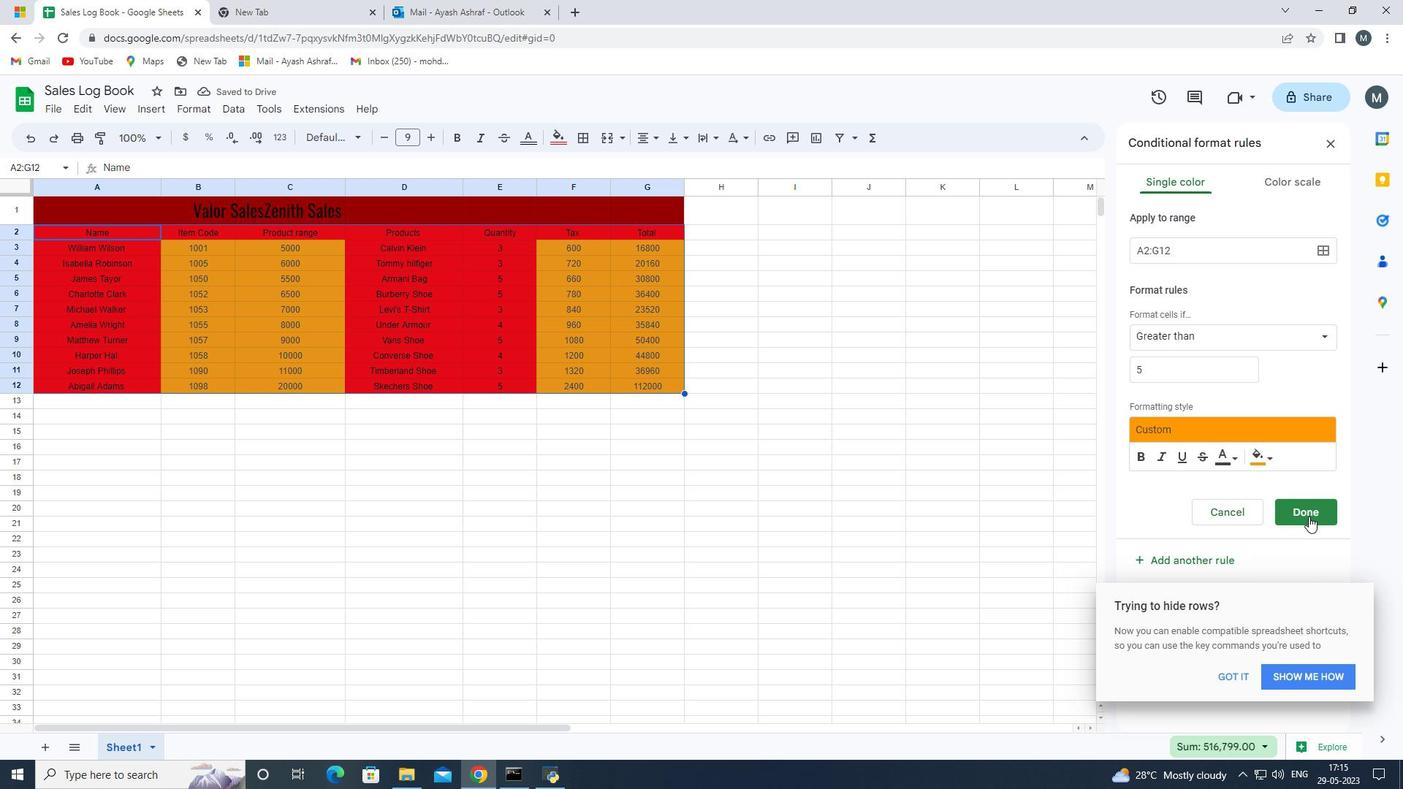 
Action: Mouse pressed left at (1308, 512)
Screenshot: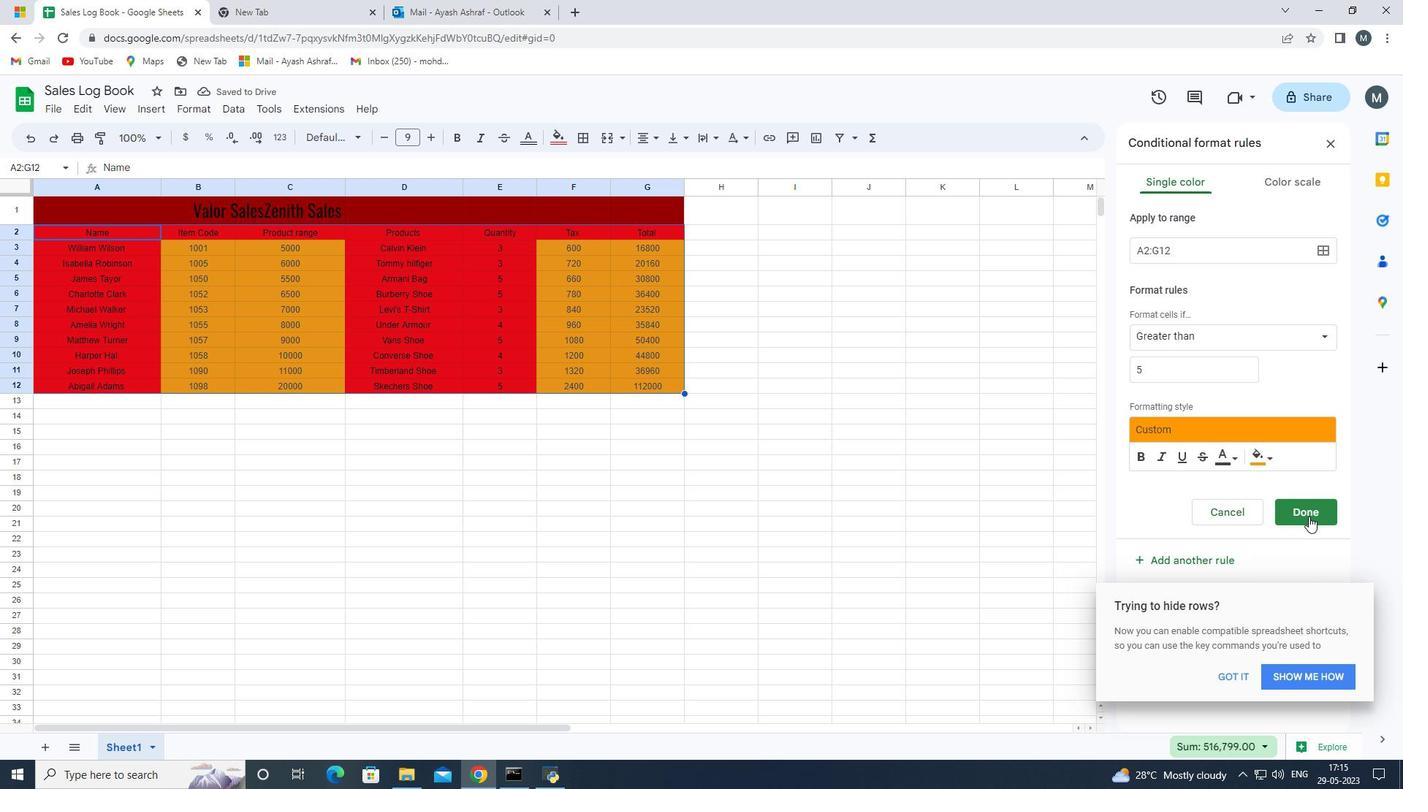 
Action: Mouse moved to (194, 108)
Screenshot: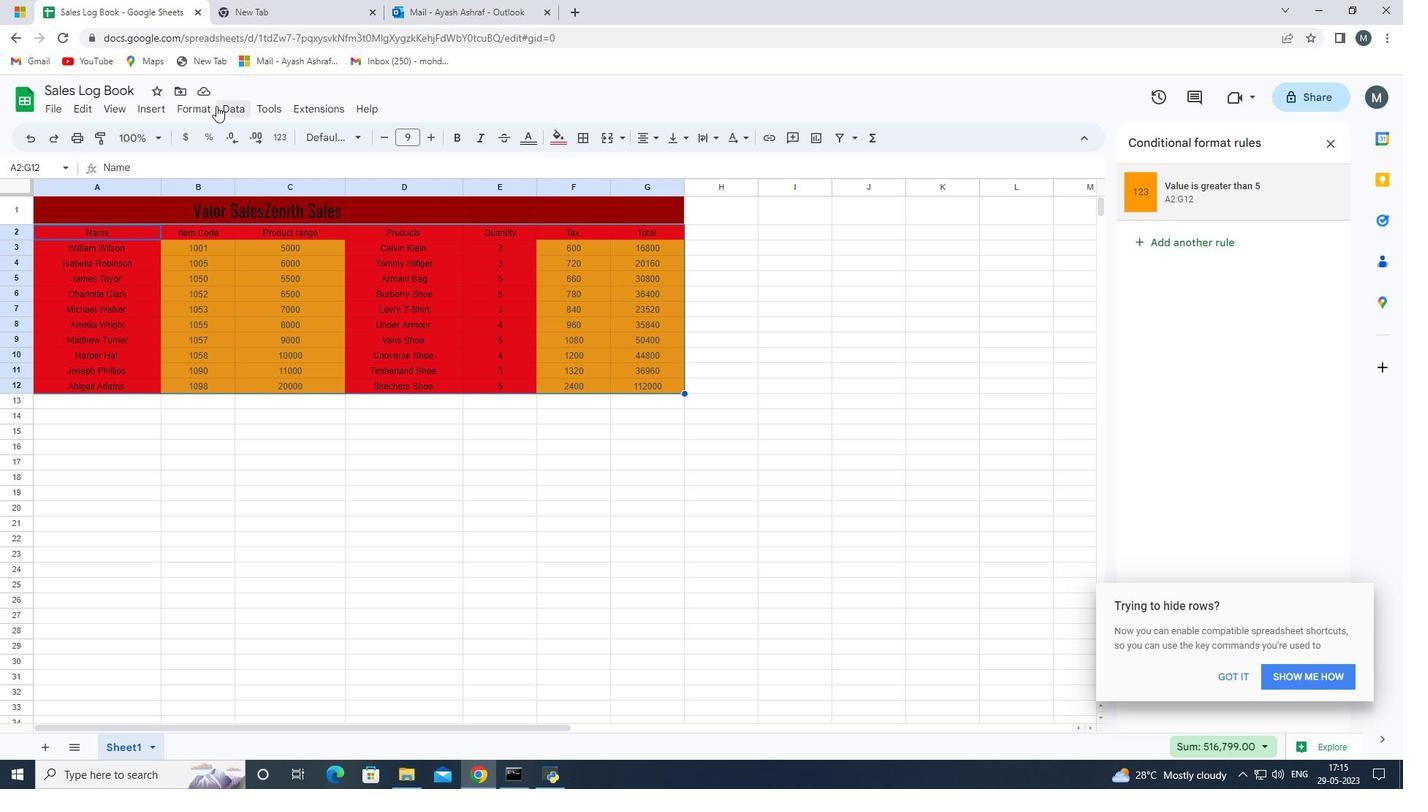 
Action: Mouse pressed left at (194, 108)
Screenshot: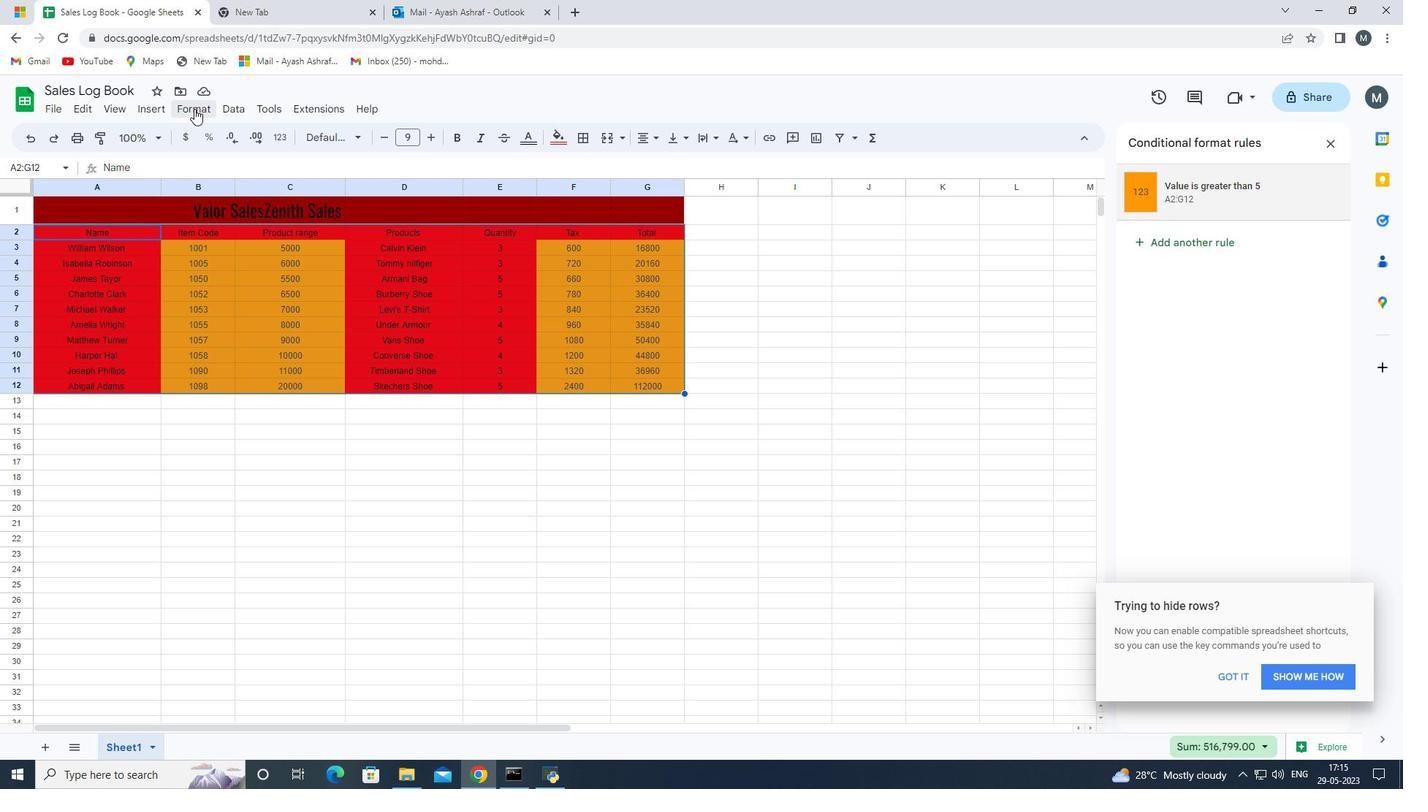 
Action: Mouse moved to (269, 383)
Screenshot: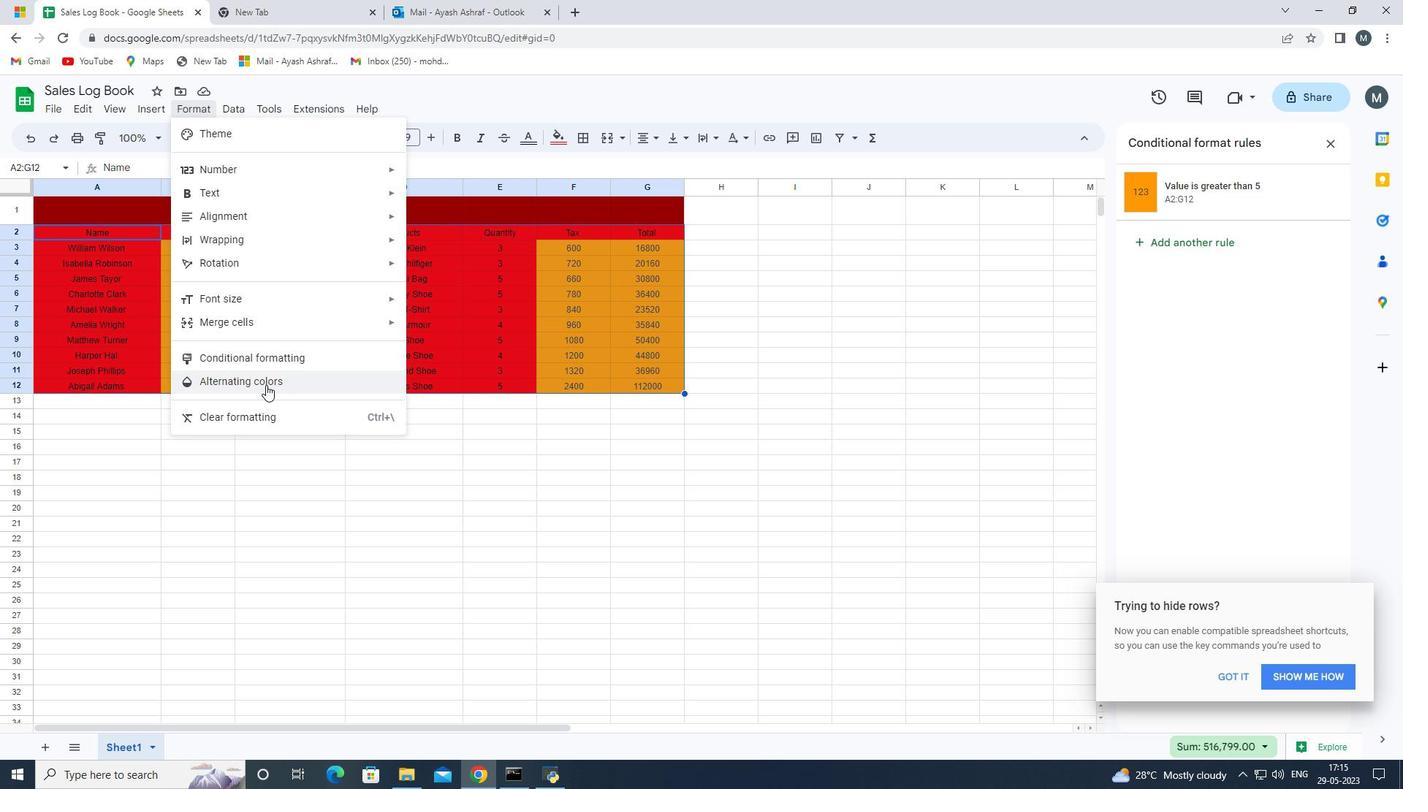 
Action: Mouse pressed left at (269, 383)
Screenshot: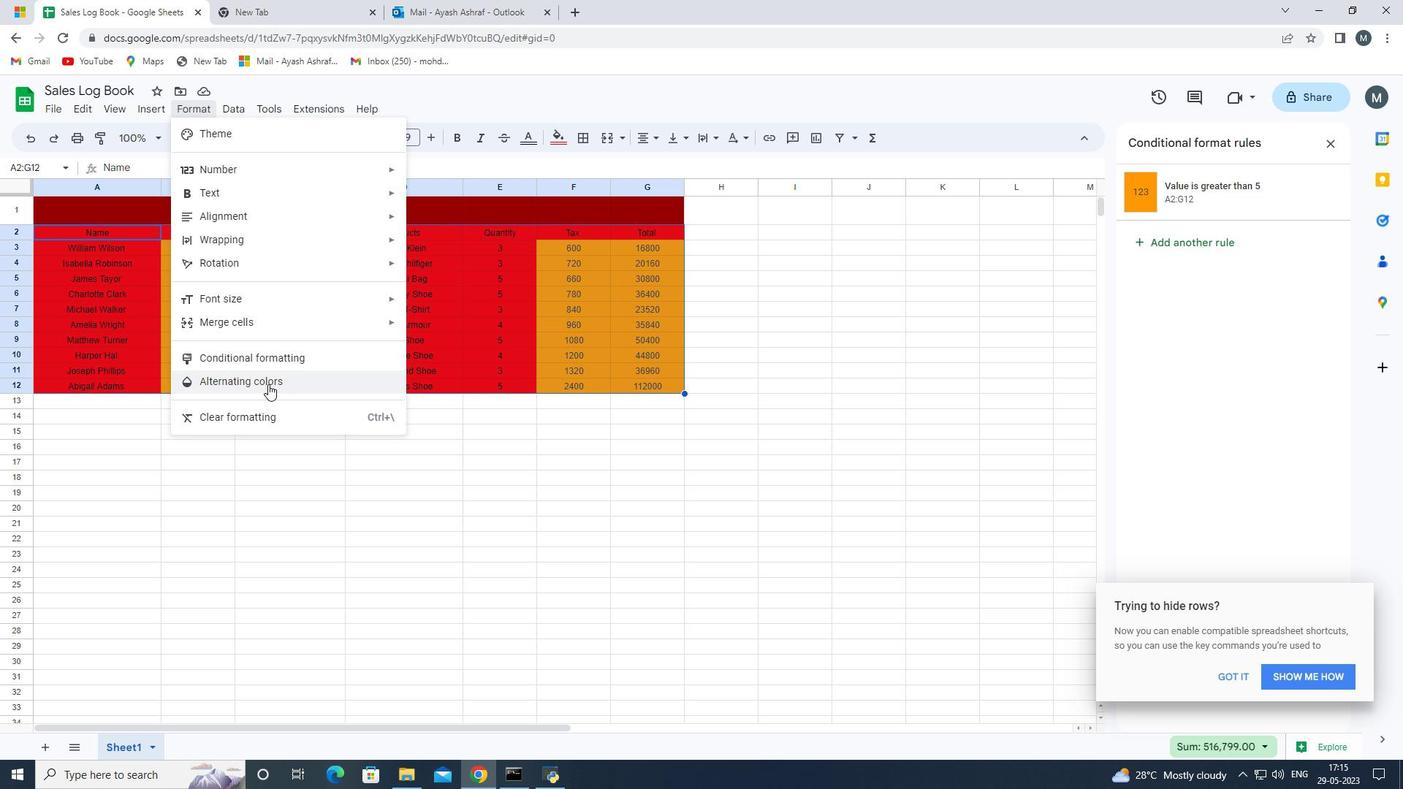 
Action: Mouse moved to (1331, 211)
Screenshot: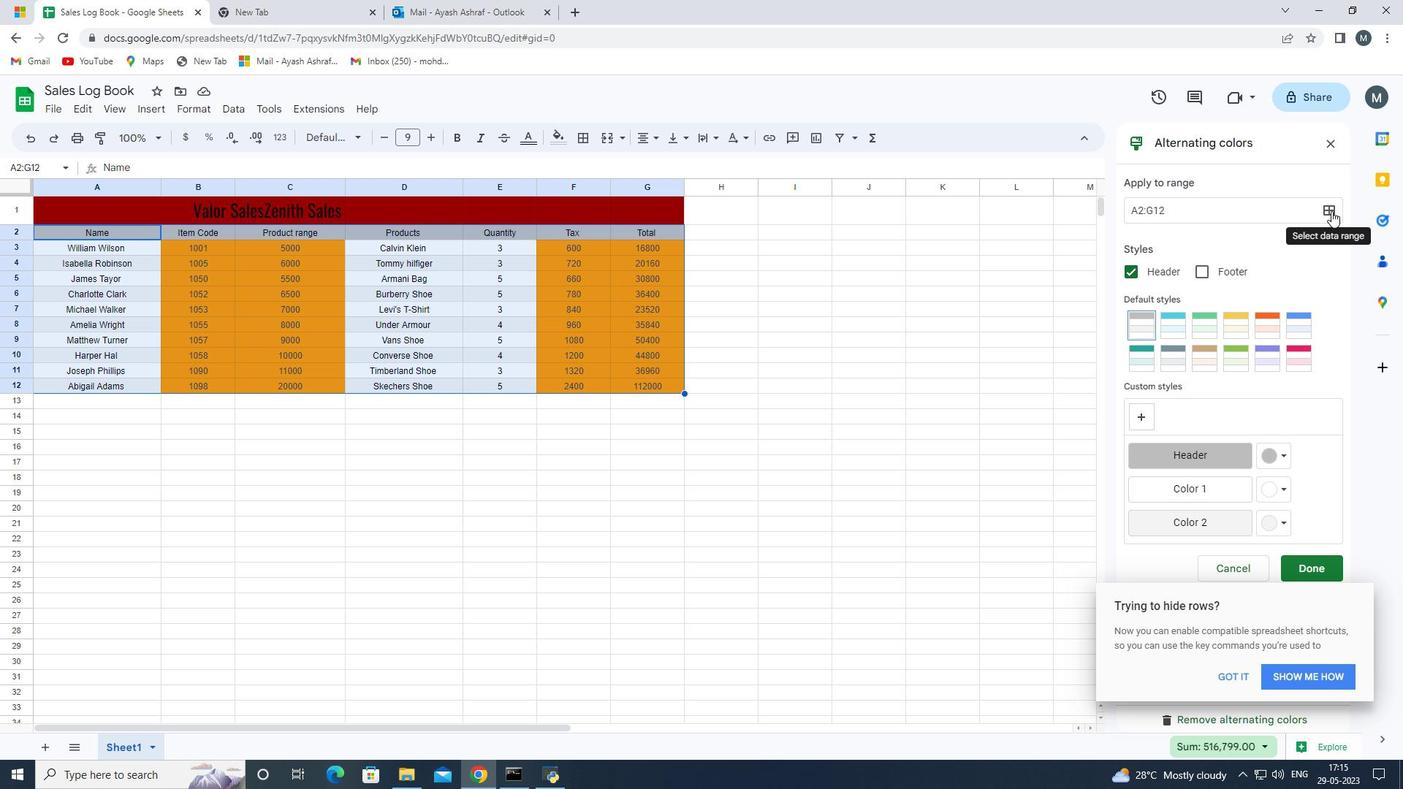 
Action: Mouse pressed left at (1331, 211)
Screenshot: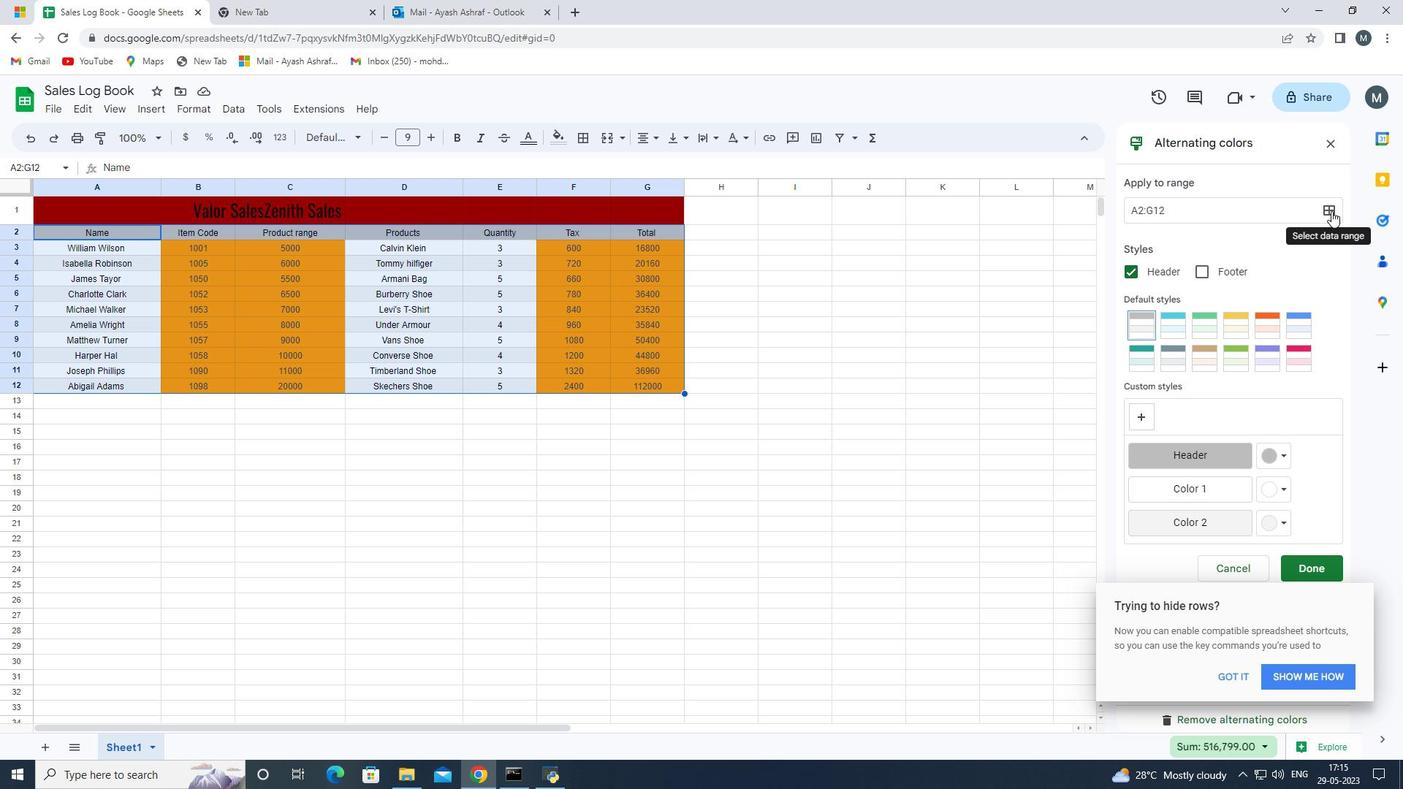 
Action: Mouse moved to (785, 464)
Screenshot: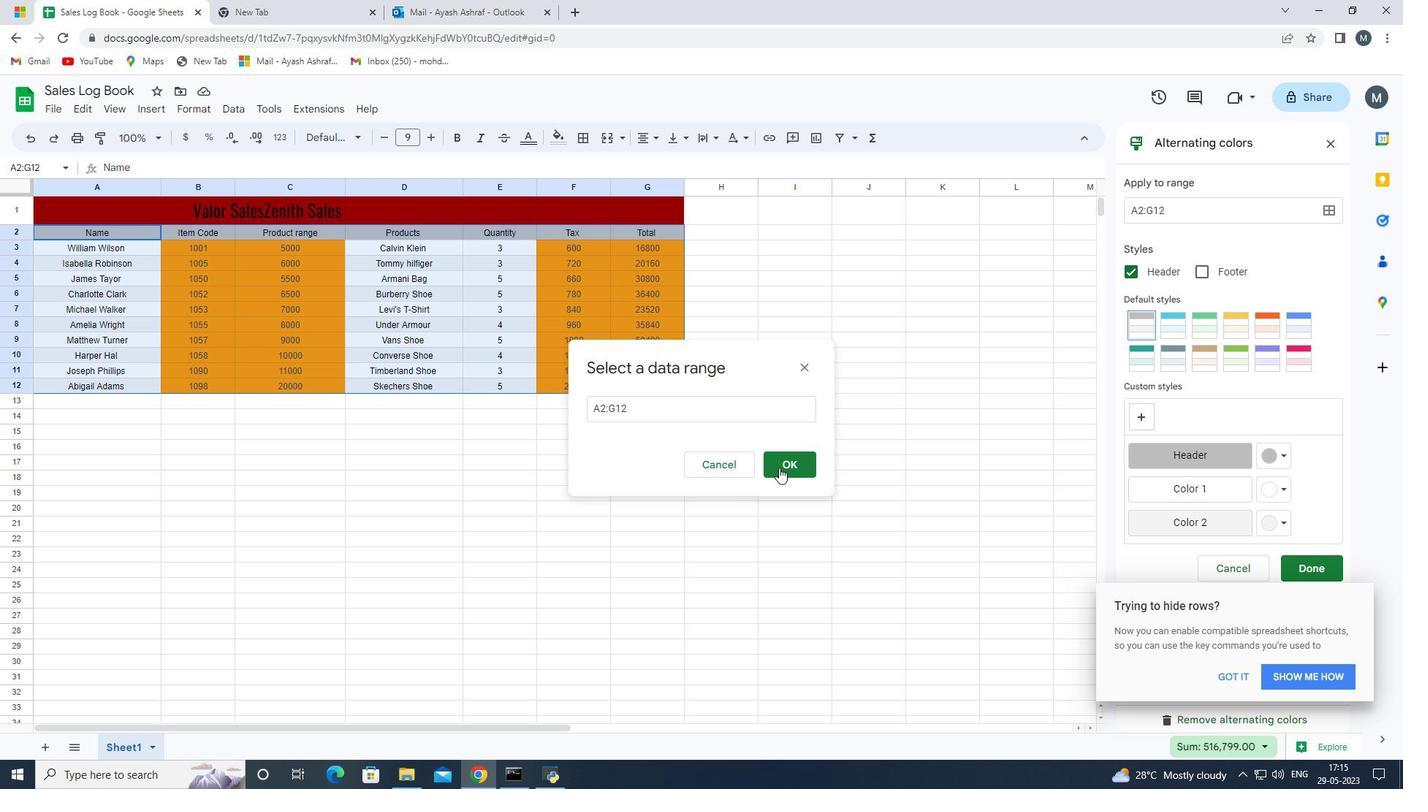 
Action: Mouse pressed left at (785, 464)
Screenshot: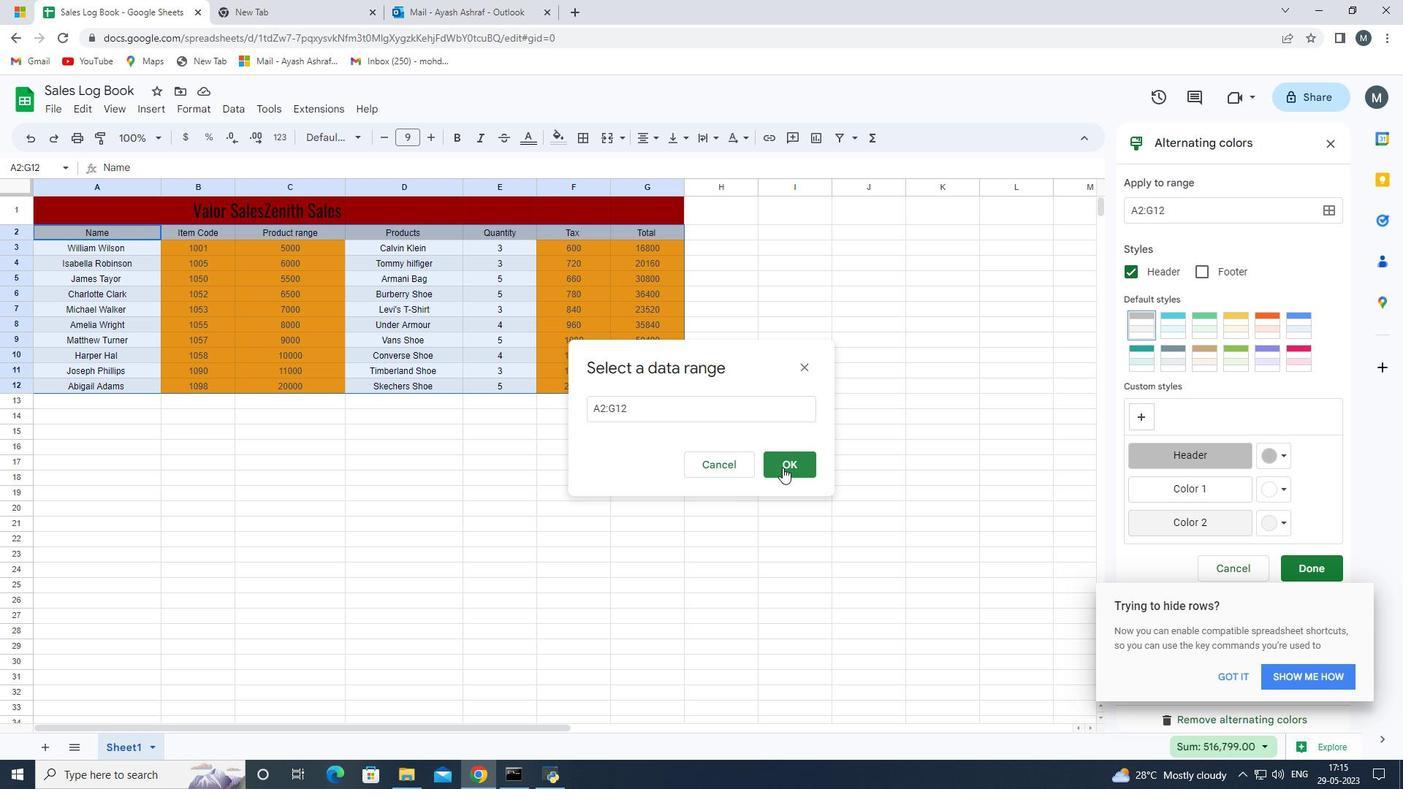 
Action: Mouse moved to (1149, 330)
Screenshot: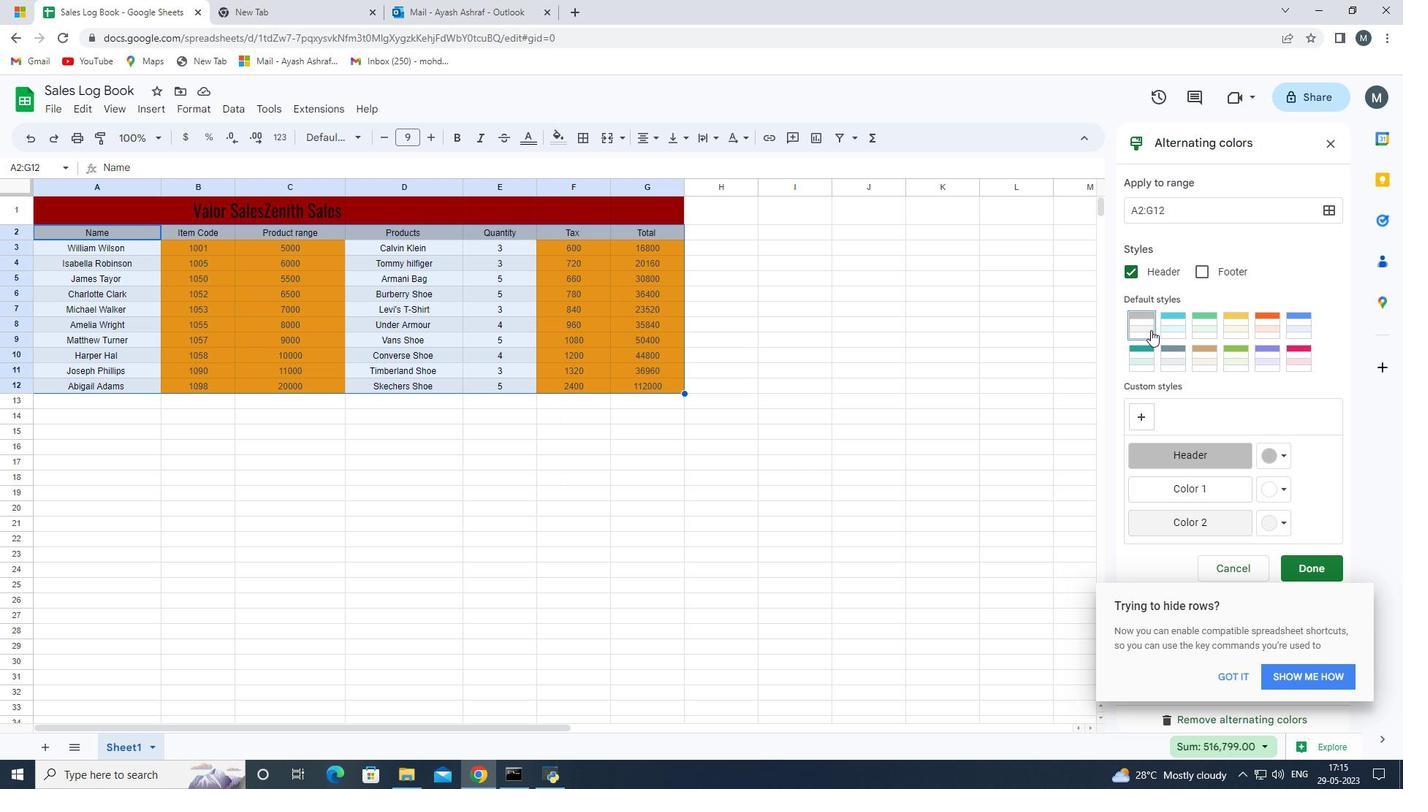 
Action: Mouse pressed left at (1149, 330)
Screenshot: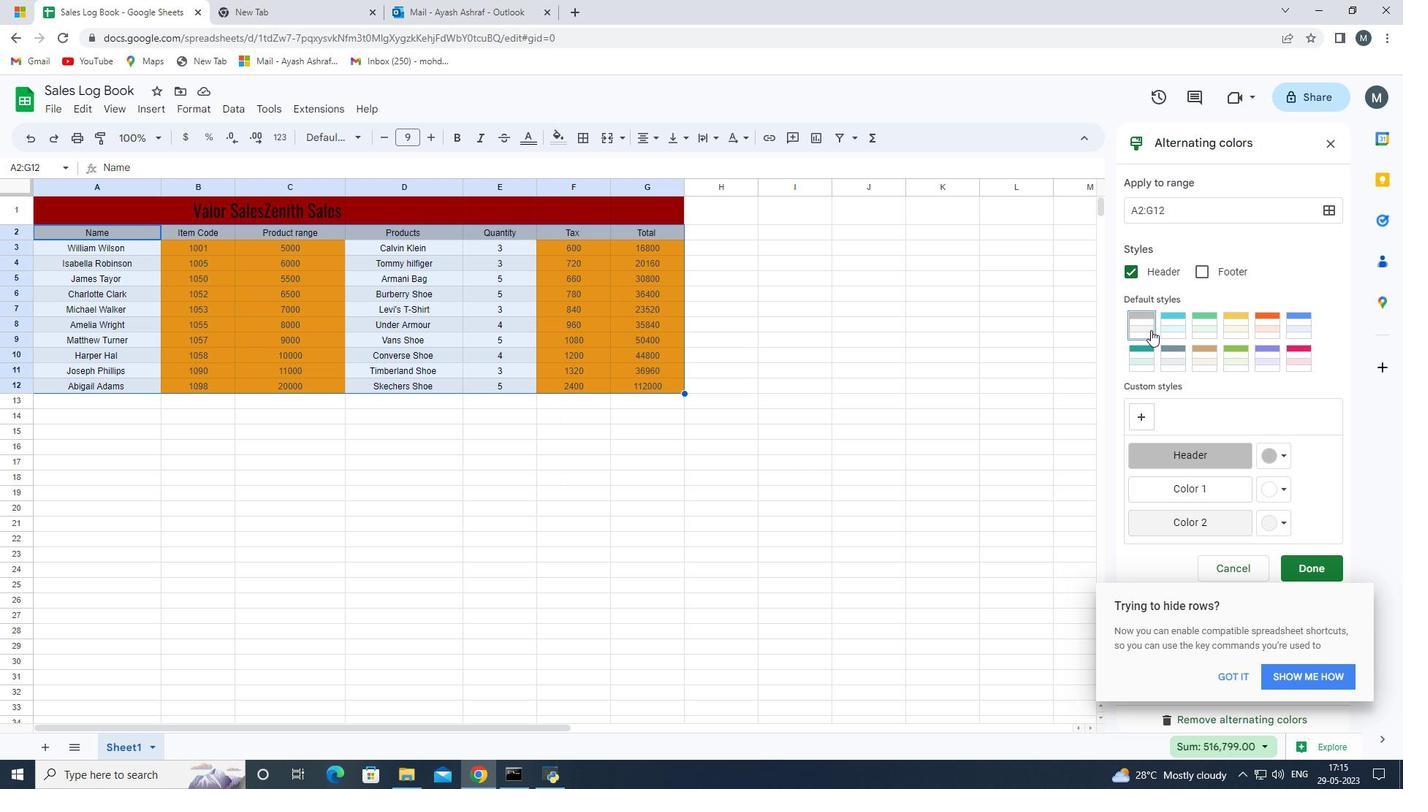 
Action: Mouse moved to (1220, 521)
Screenshot: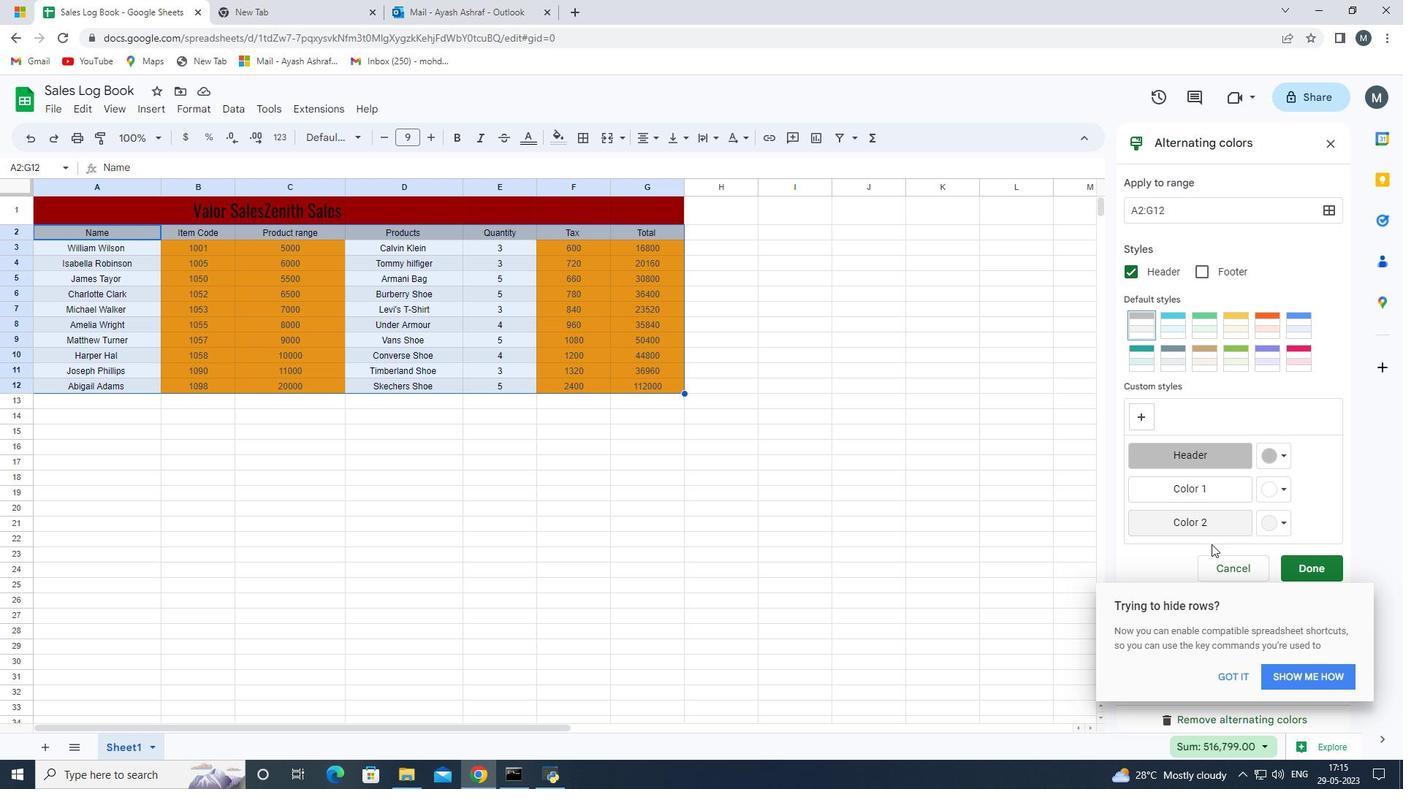 
Action: Mouse scrolled (1220, 520) with delta (0, 0)
Screenshot: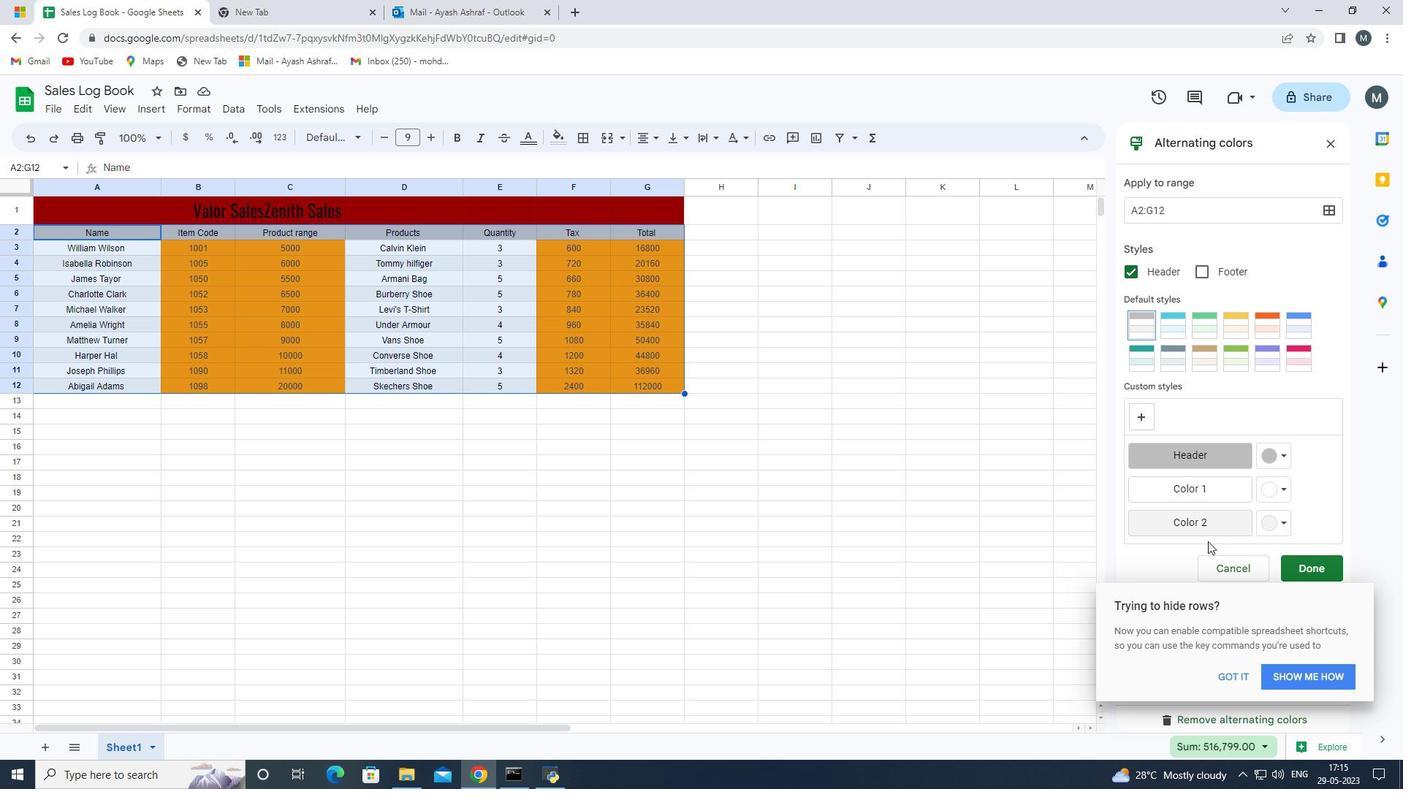 
Action: Mouse scrolled (1220, 520) with delta (0, 0)
Screenshot: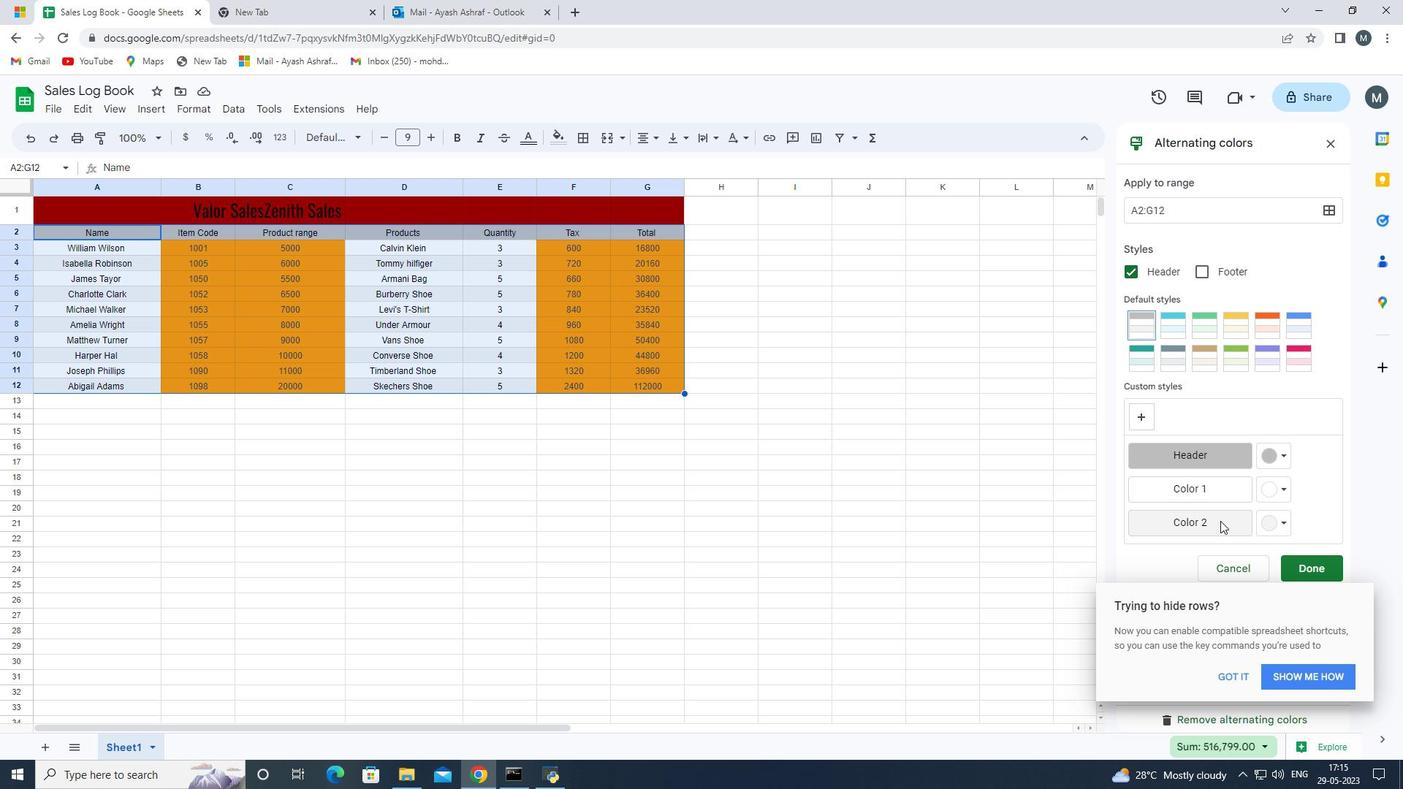 
Action: Mouse moved to (1233, 675)
Screenshot: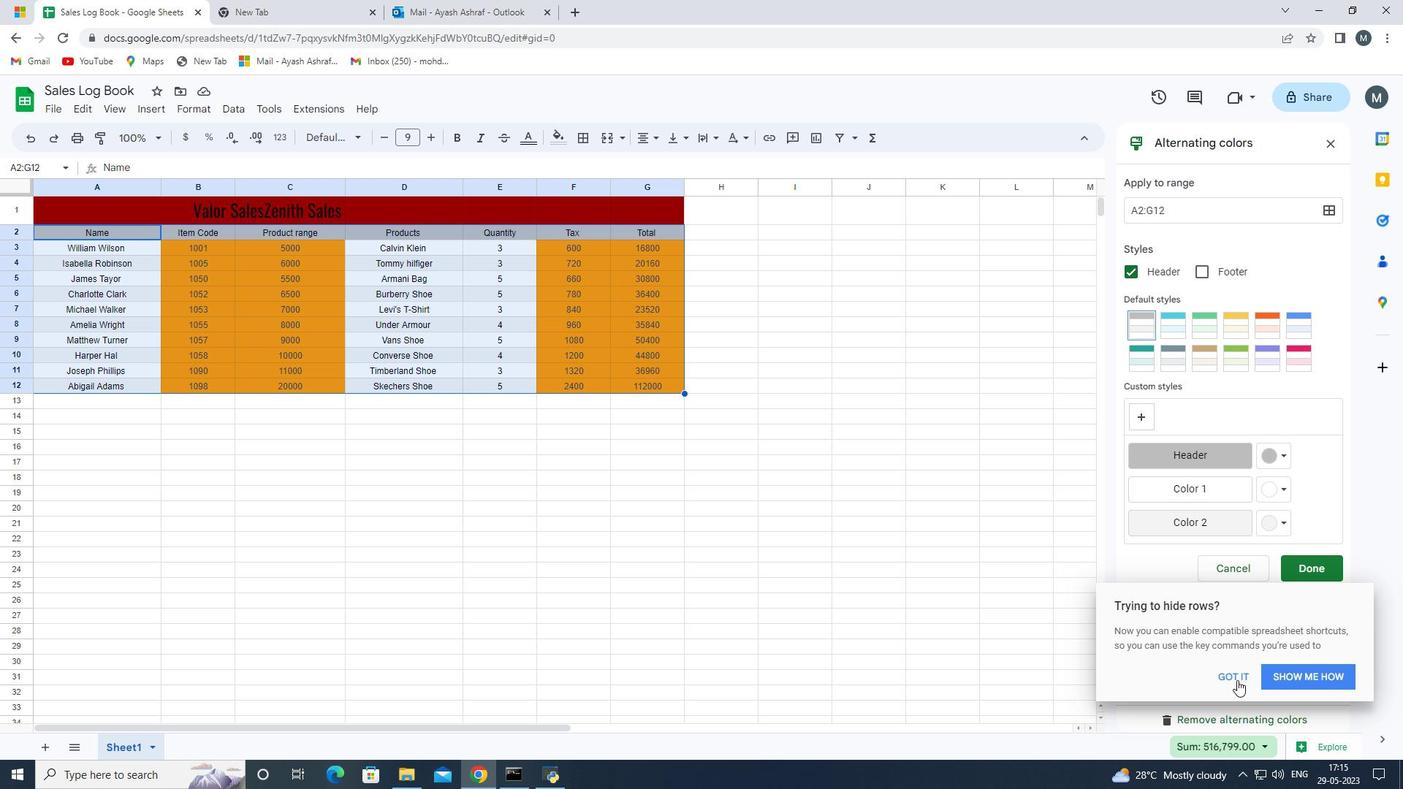 
Action: Mouse pressed left at (1233, 675)
Screenshot: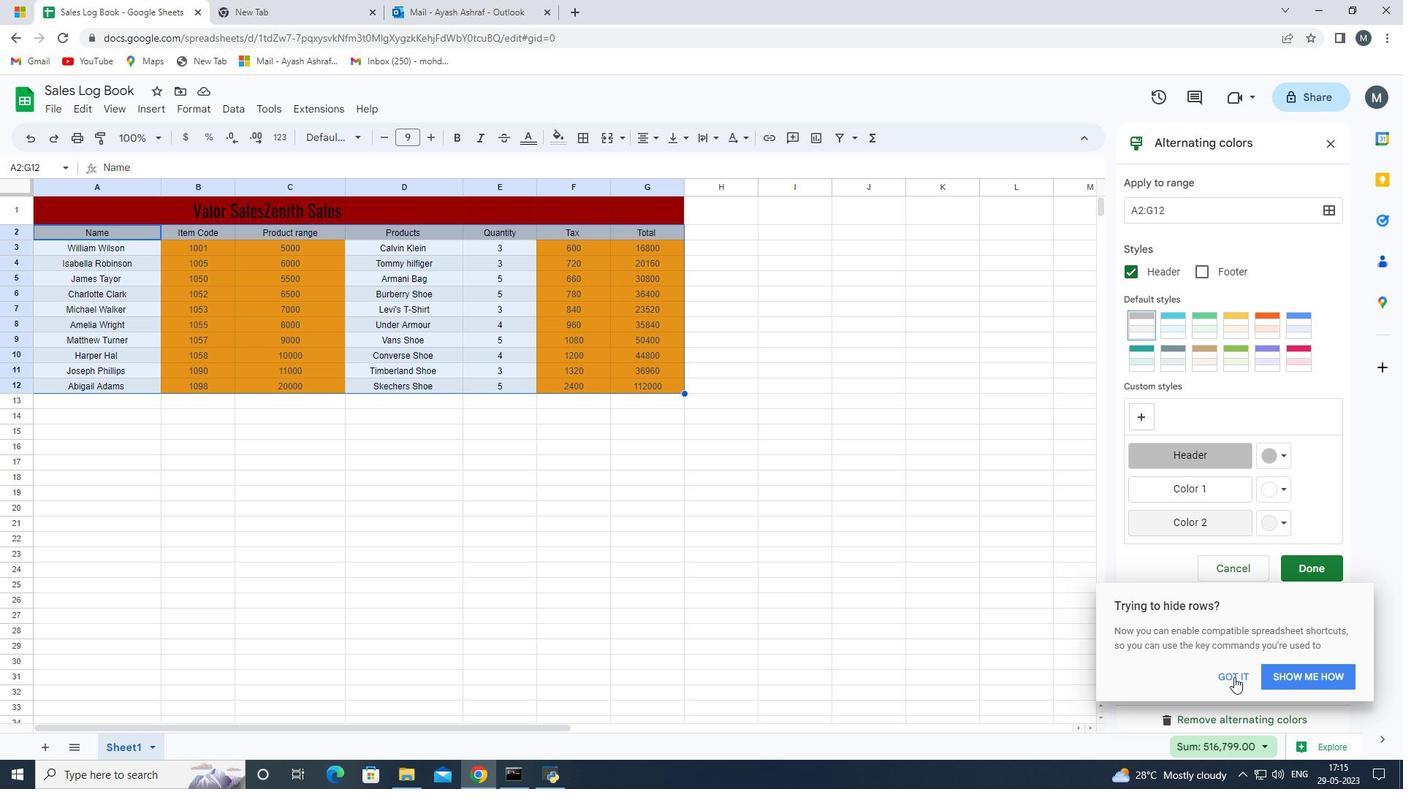 
Action: Mouse moved to (1250, 646)
Screenshot: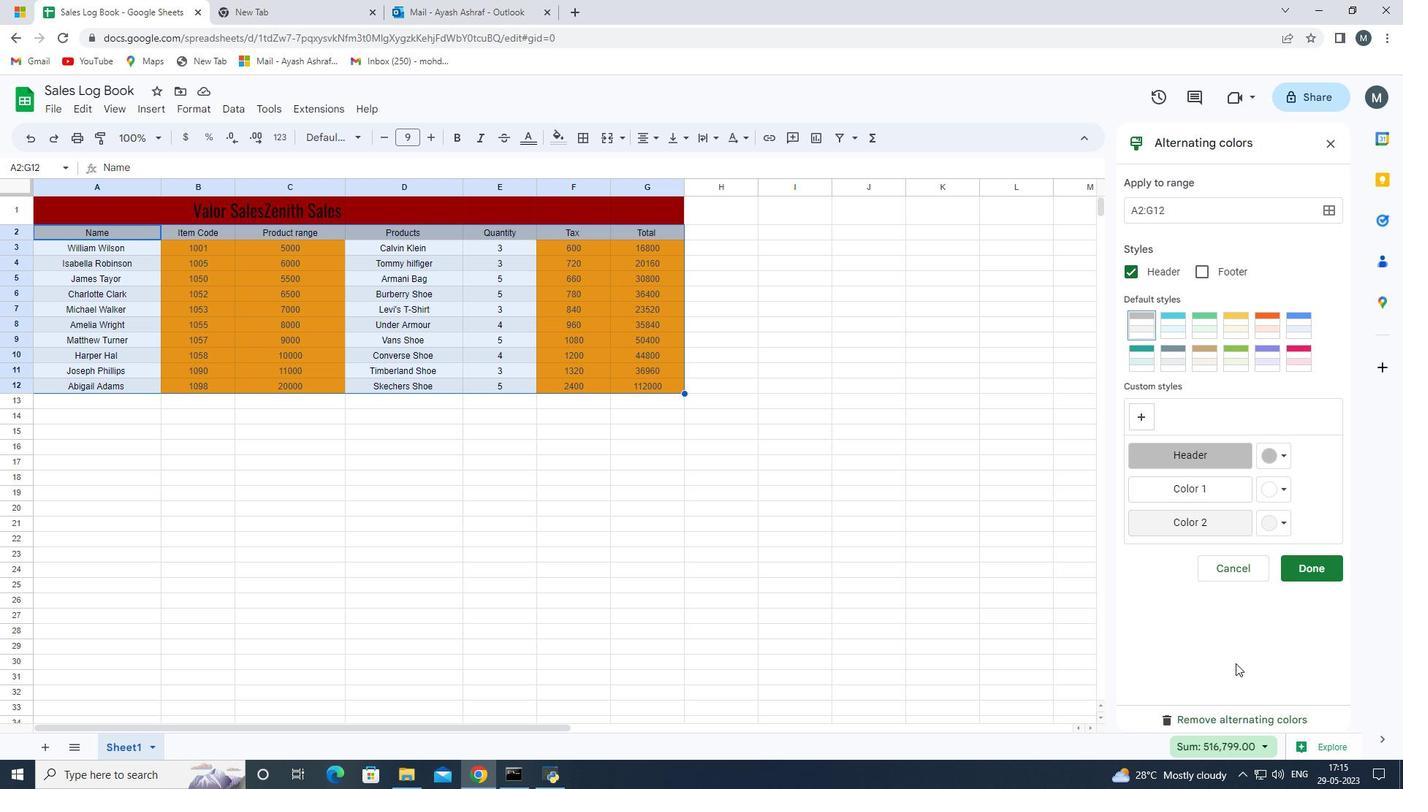 
Action: Mouse scrolled (1250, 645) with delta (0, 0)
Screenshot: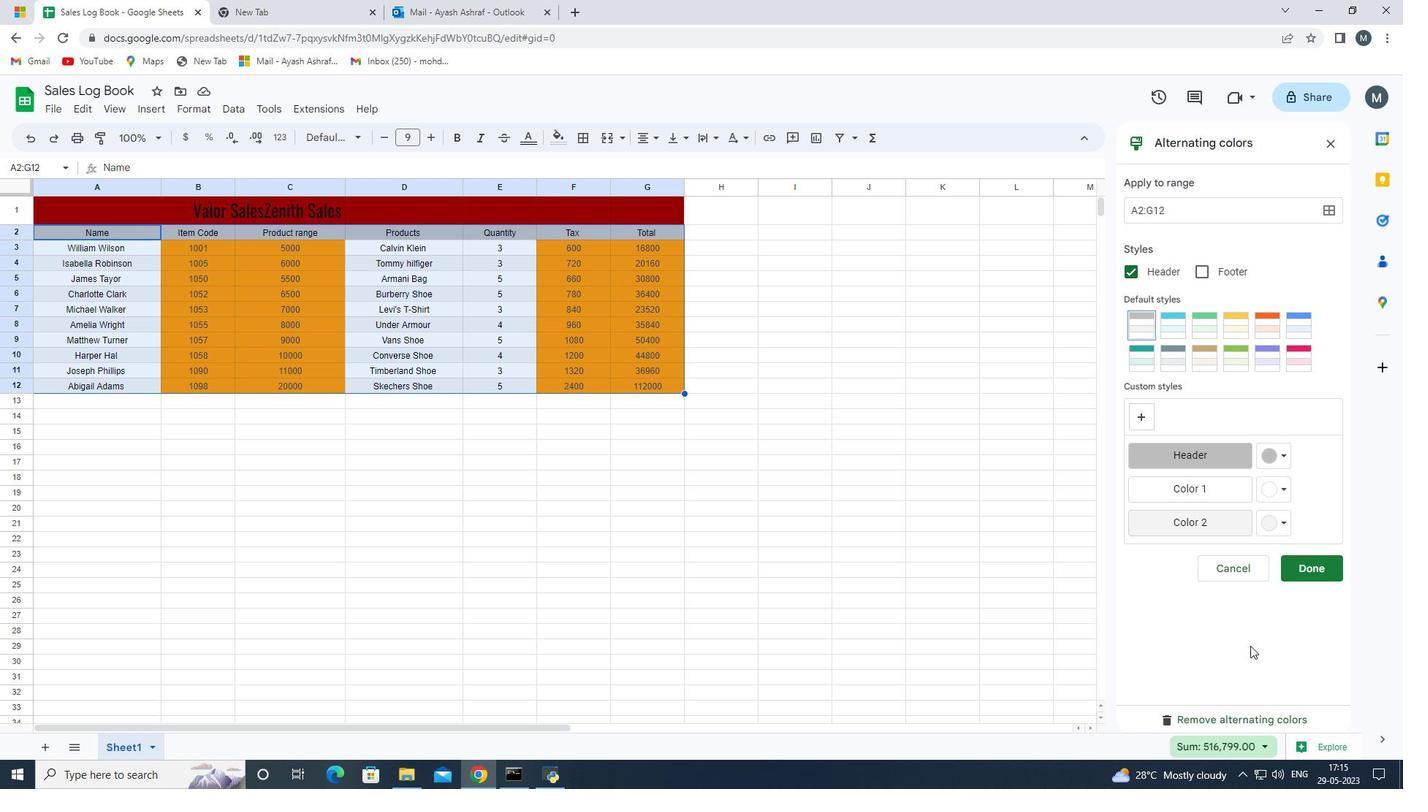 
Action: Mouse scrolled (1250, 645) with delta (0, 0)
Screenshot: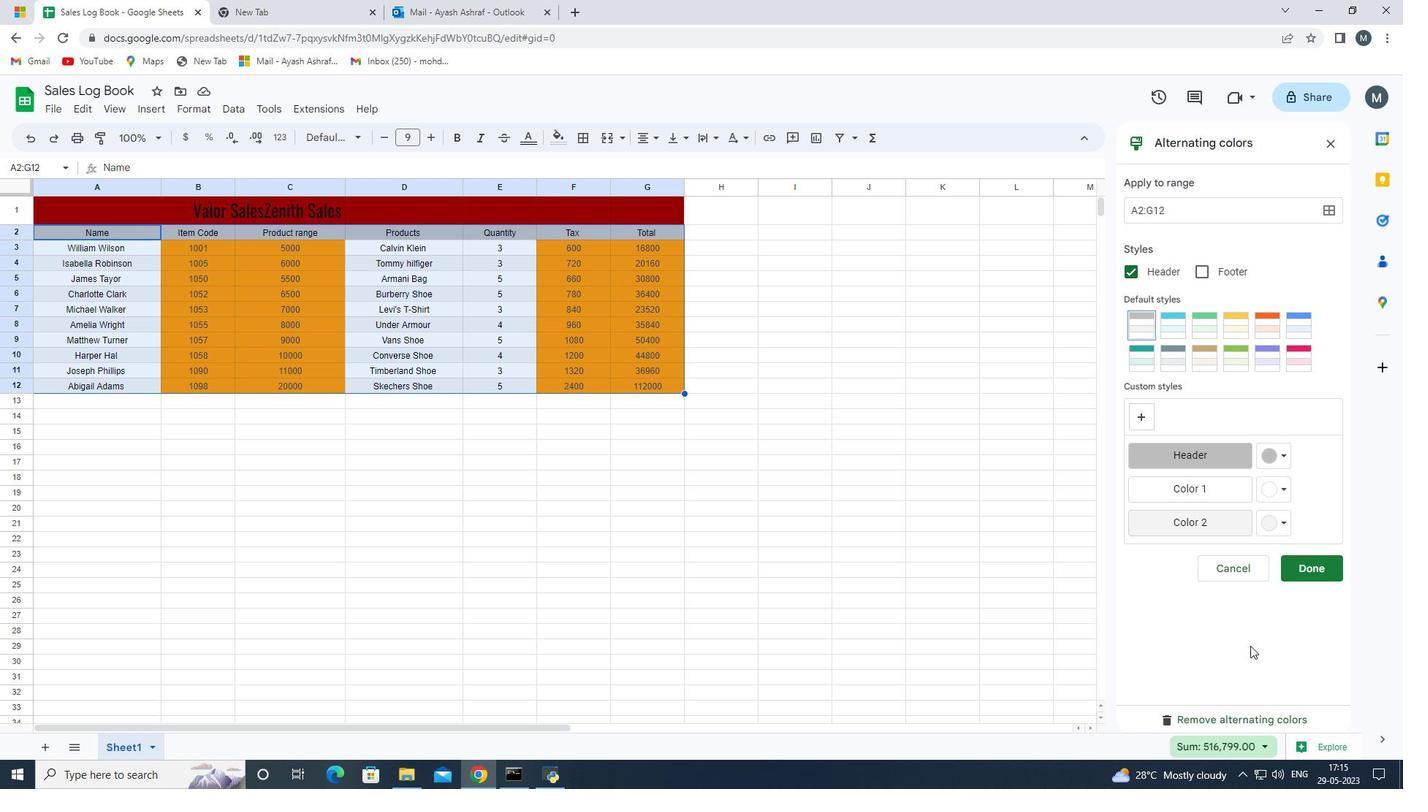 
Action: Mouse moved to (1283, 521)
Screenshot: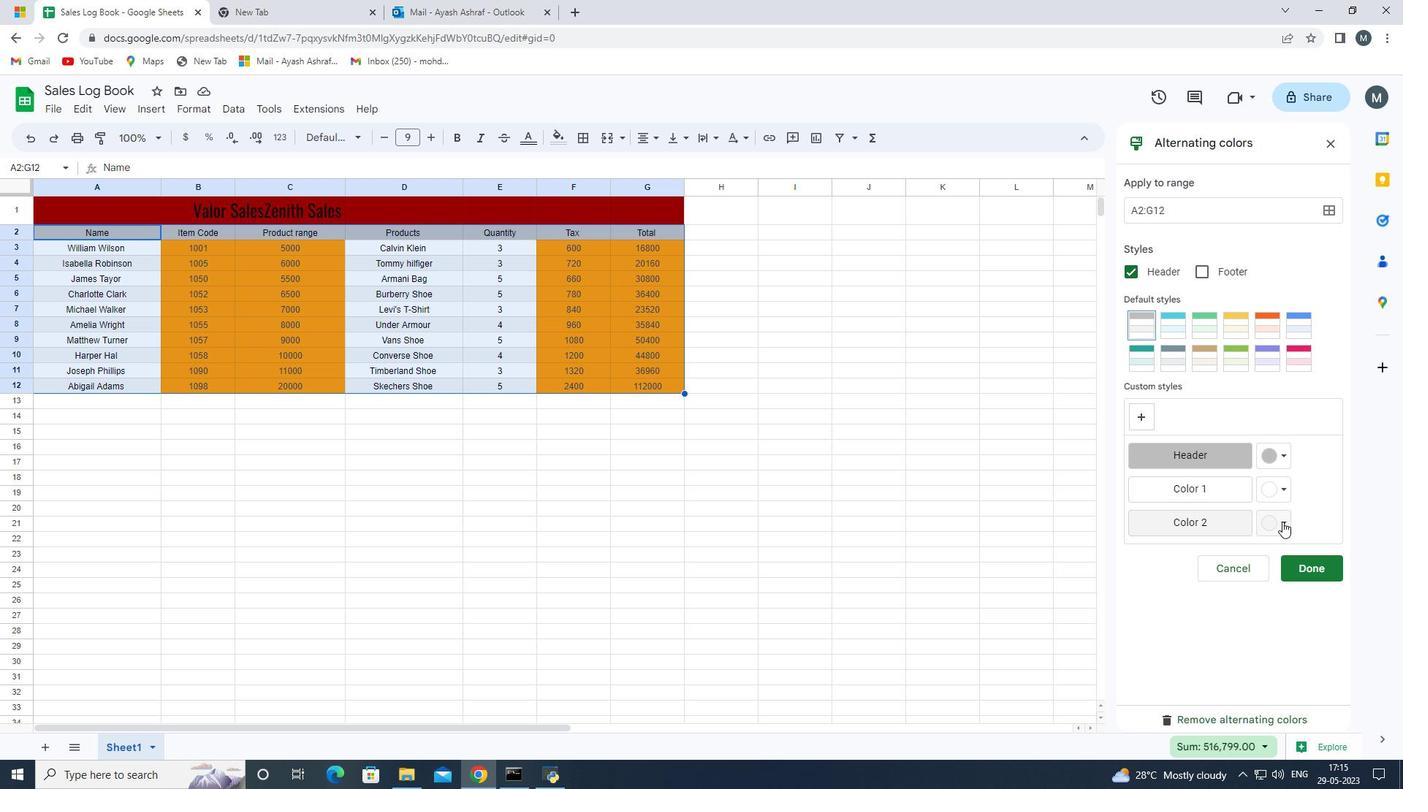 
Action: Mouse pressed left at (1283, 521)
Screenshot: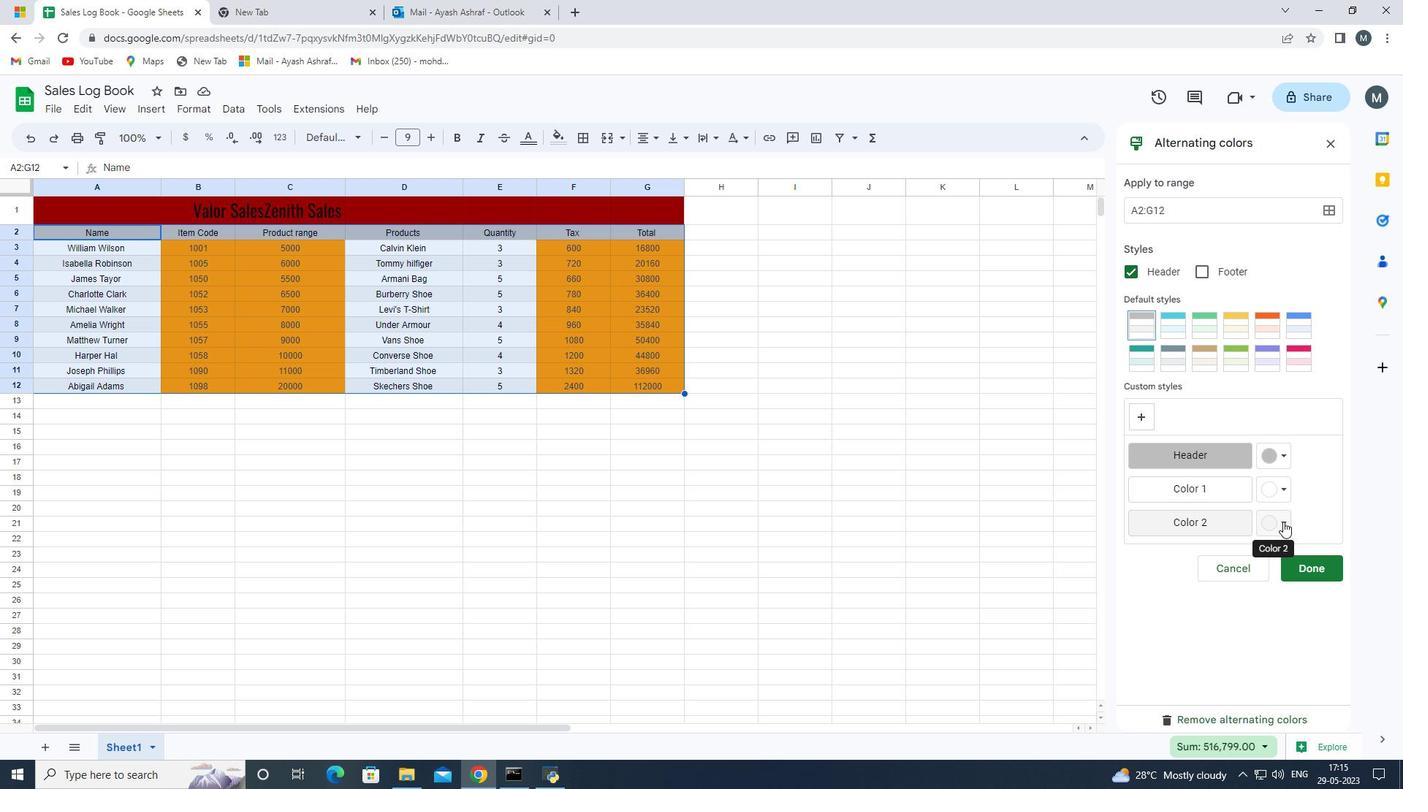 
Action: Mouse moved to (1143, 296)
Screenshot: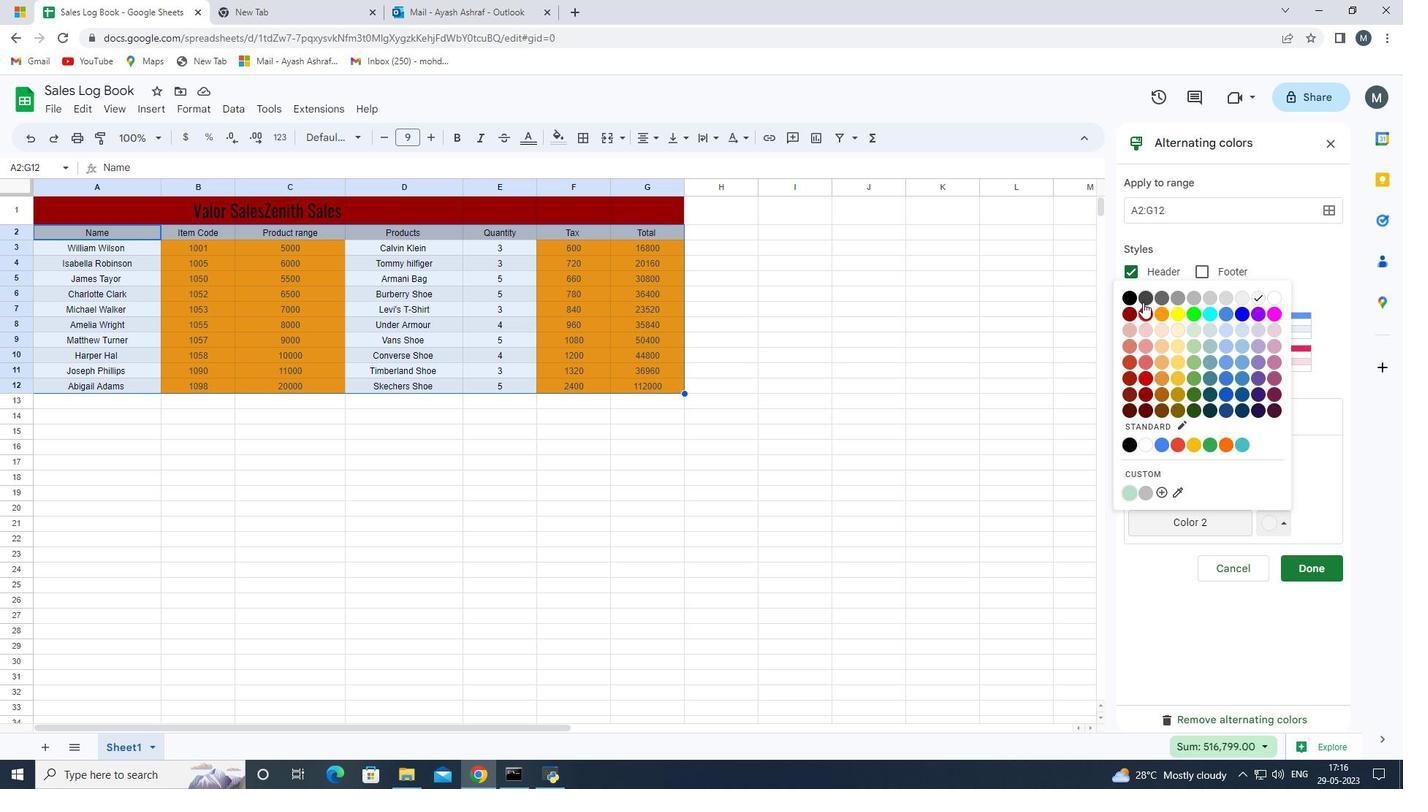 
Action: Mouse pressed left at (1143, 296)
Screenshot: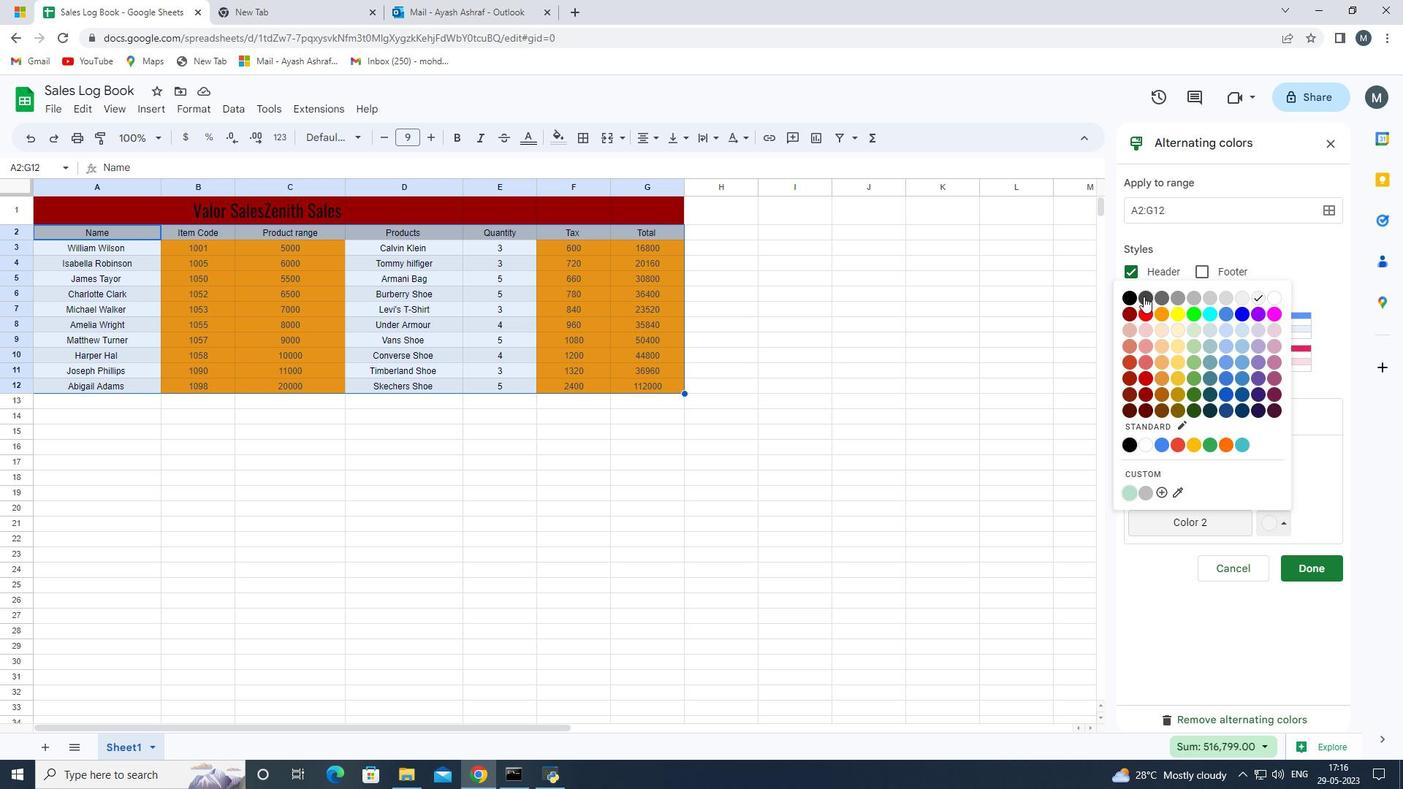 
Action: Mouse moved to (837, 534)
Screenshot: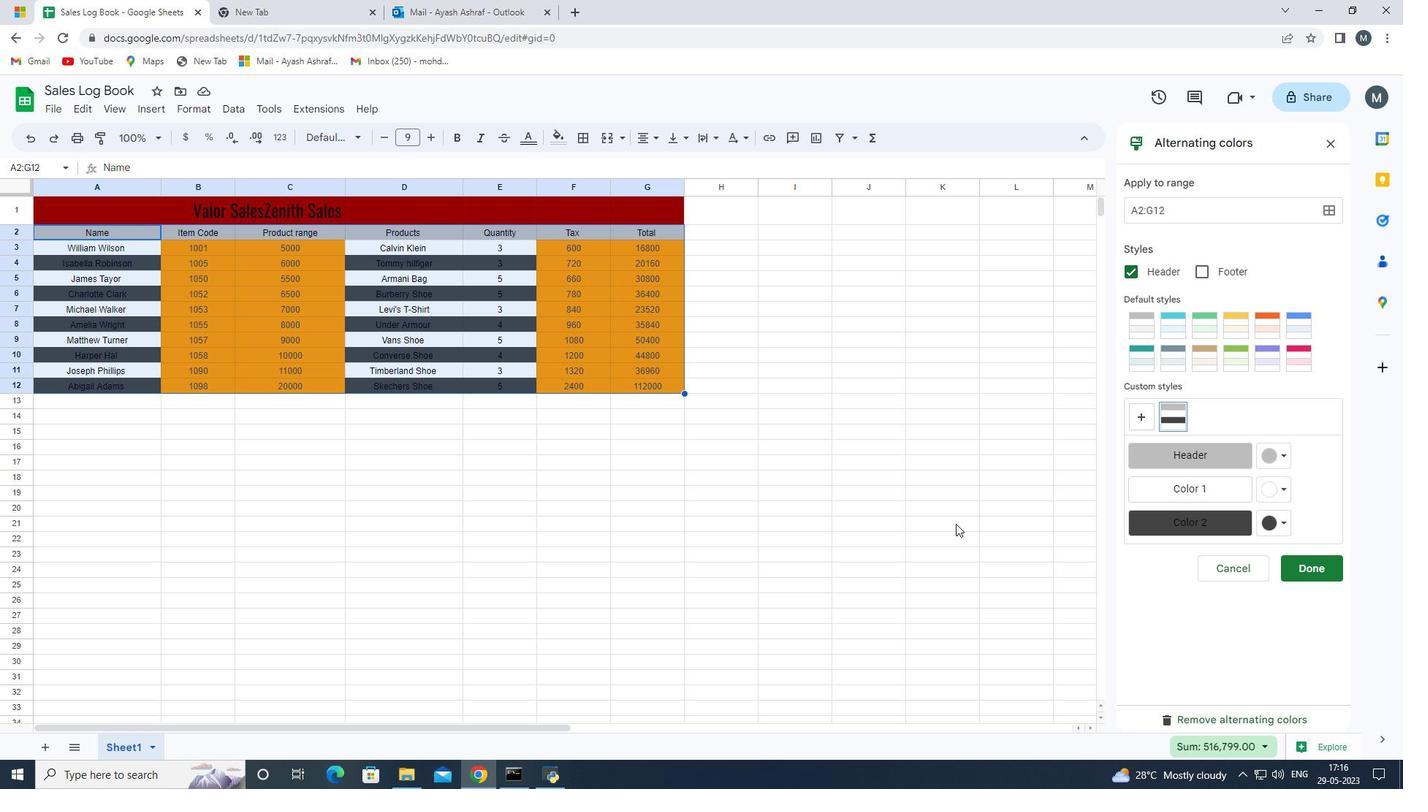 
